 Task: Look for space in Ajka, Hungary from 10th September, 2023 to 16th September, 2023 for 4 adults in price range Rs.10000 to Rs.14000. Place can be private room with 4 bedrooms having 4 beds and 4 bathrooms. Property type can be house, flat, guest house. Amenities needed are: wifi, TV, free parkinig on premises, gym, breakfast. Booking option can be shelf check-in. Required host language is English.
Action: Mouse moved to (17, 72)
Screenshot: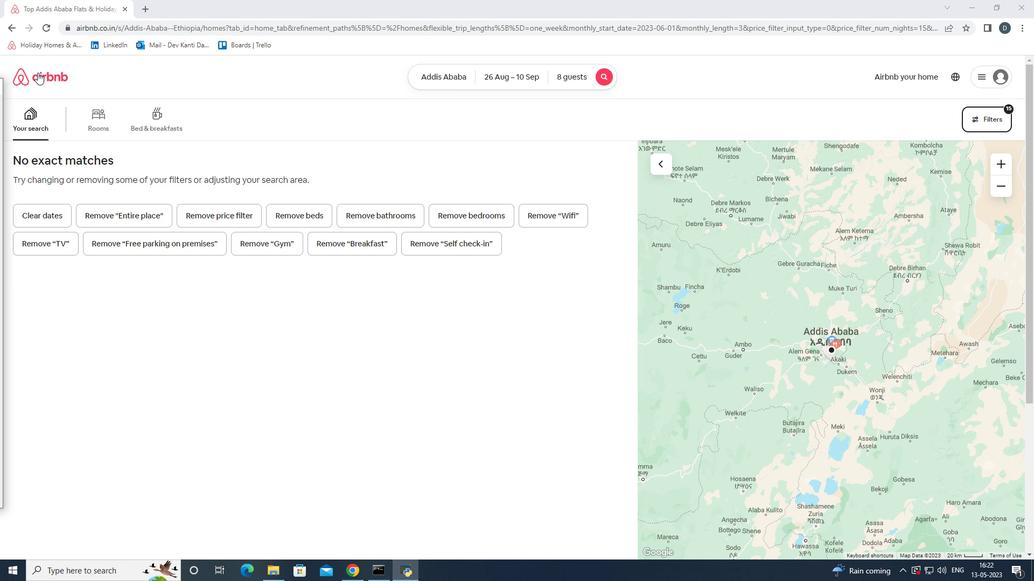 
Action: Mouse pressed left at (17, 72)
Screenshot: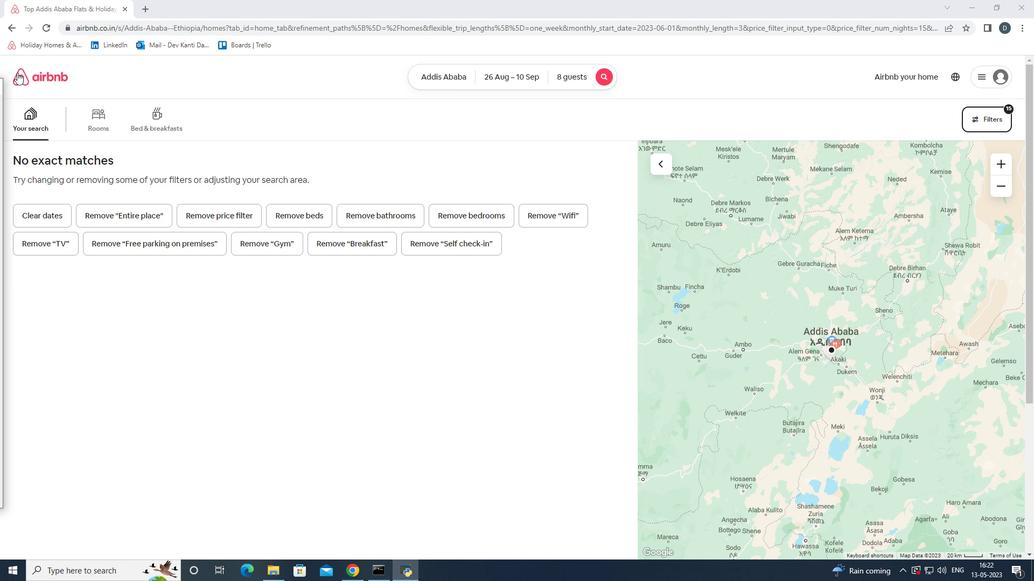 
Action: Mouse moved to (438, 105)
Screenshot: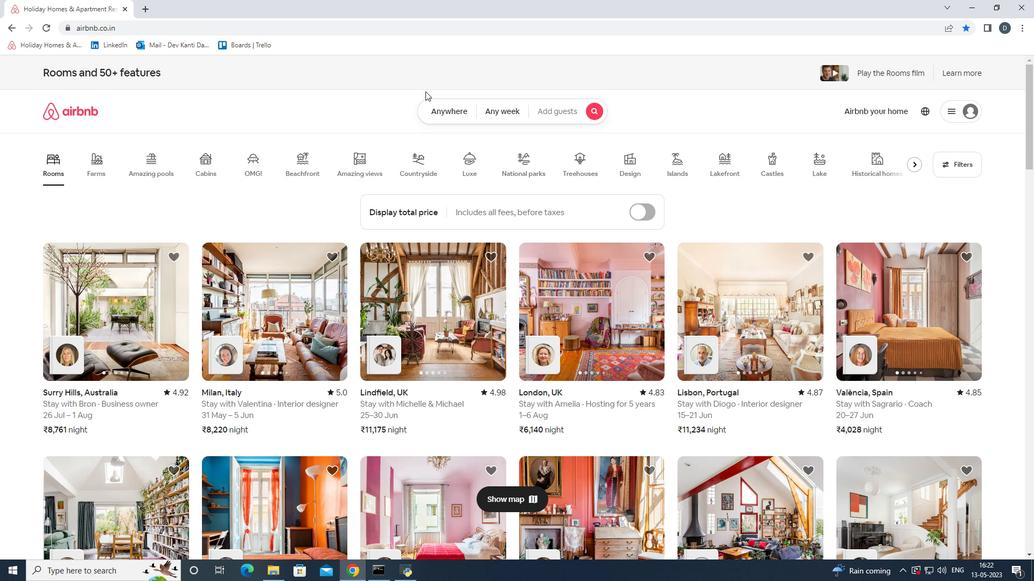 
Action: Mouse pressed left at (438, 105)
Screenshot: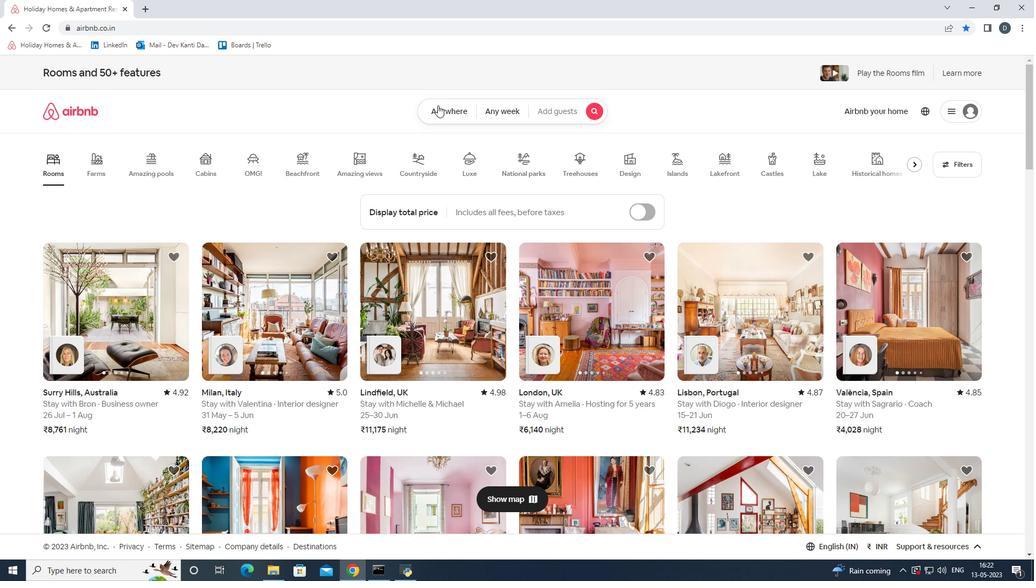 
Action: Mouse moved to (401, 158)
Screenshot: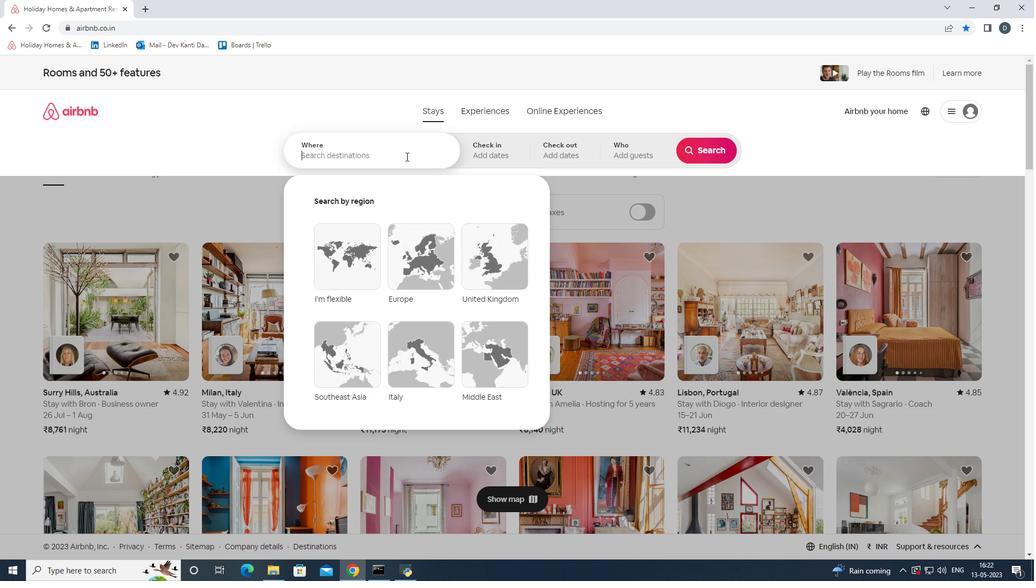 
Action: Mouse pressed left at (401, 158)
Screenshot: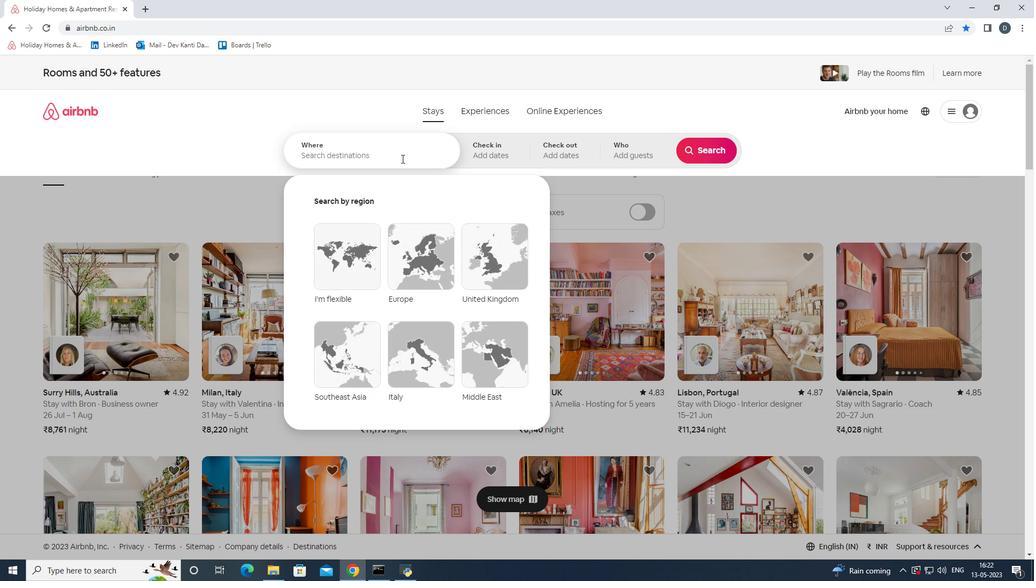 
Action: Key pressed <Key.shift><Key.shift><Key.shift><Key.shift><Key.shift>Ajka,<Key.shift><Key.shift><Key.shift>Hungary
Screenshot: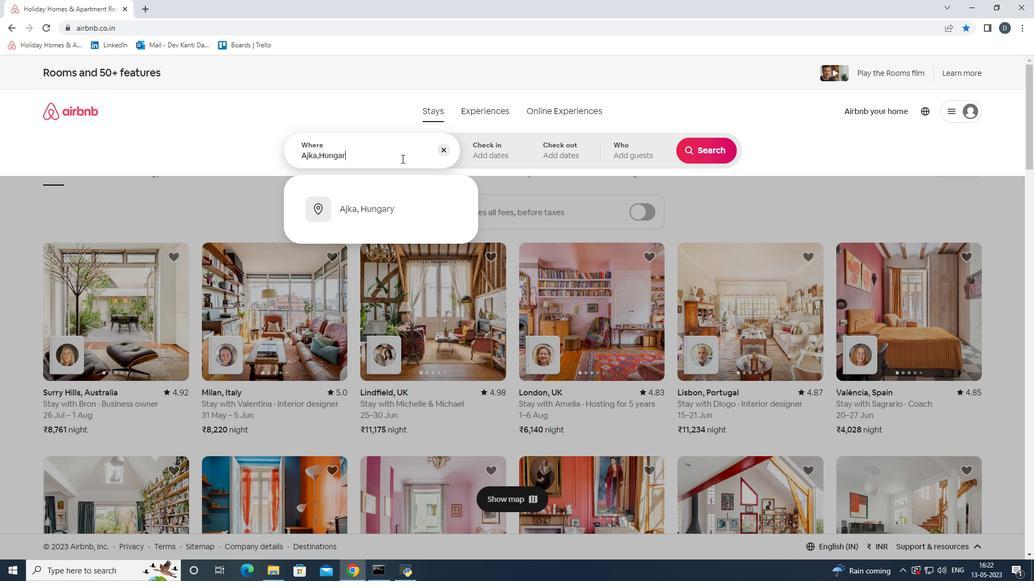 
Action: Mouse moved to (502, 157)
Screenshot: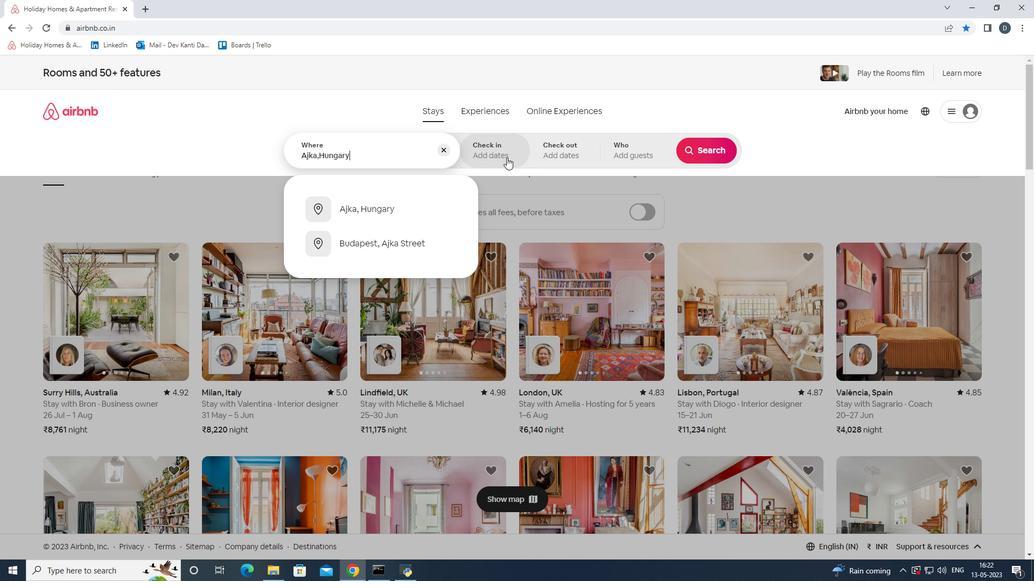
Action: Mouse pressed left at (502, 157)
Screenshot: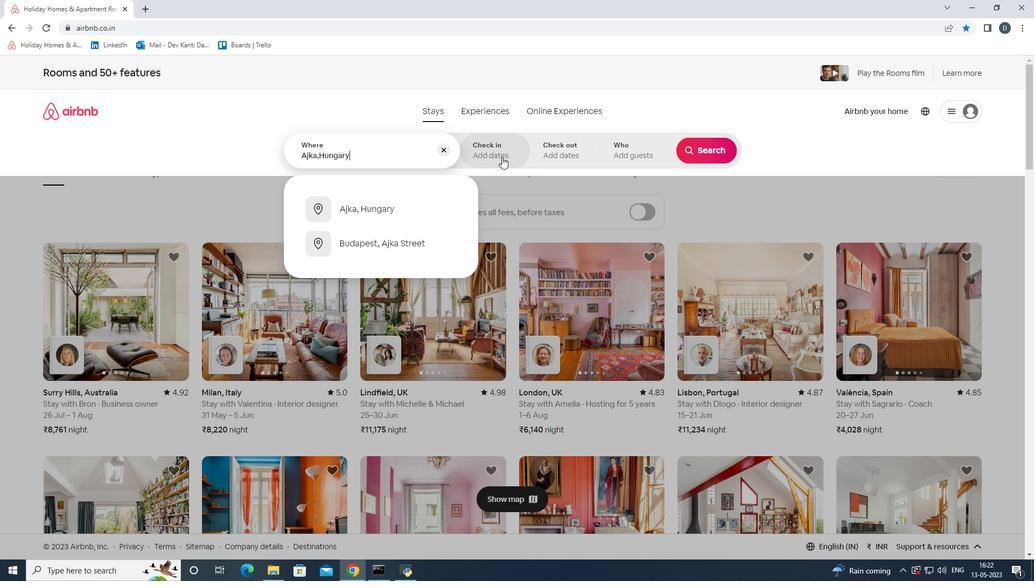 
Action: Mouse moved to (705, 237)
Screenshot: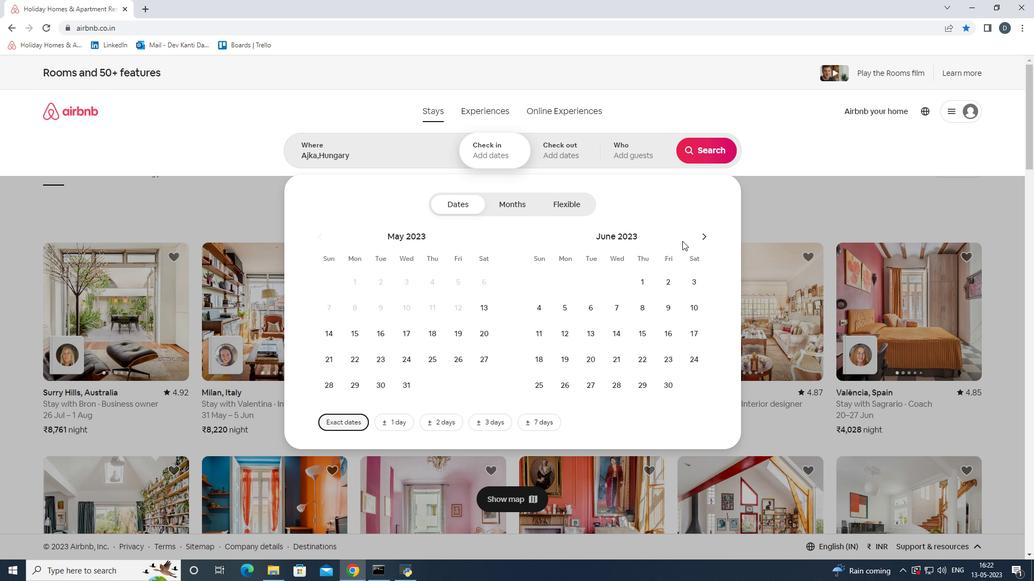 
Action: Mouse pressed left at (705, 237)
Screenshot: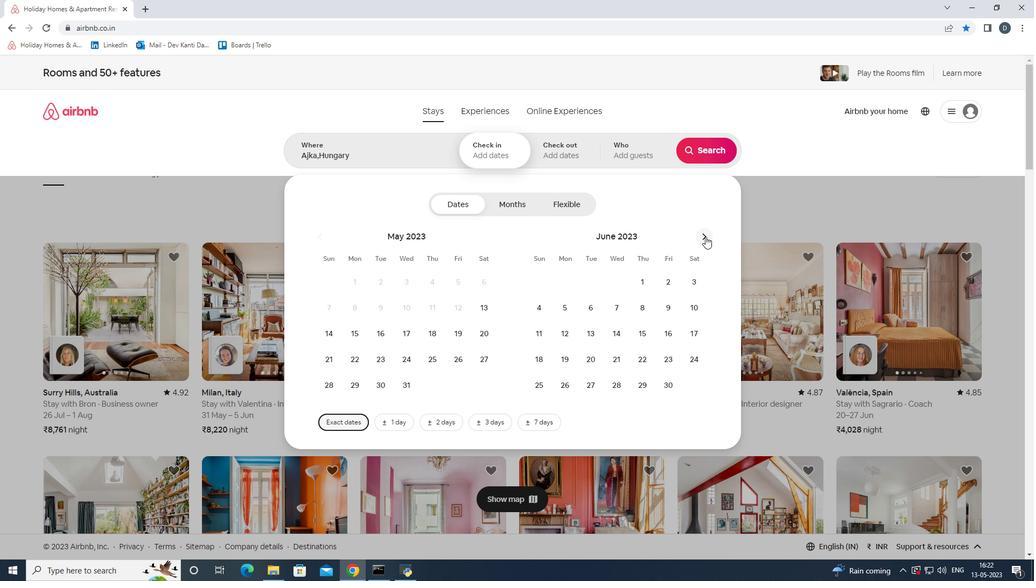 
Action: Mouse pressed left at (705, 237)
Screenshot: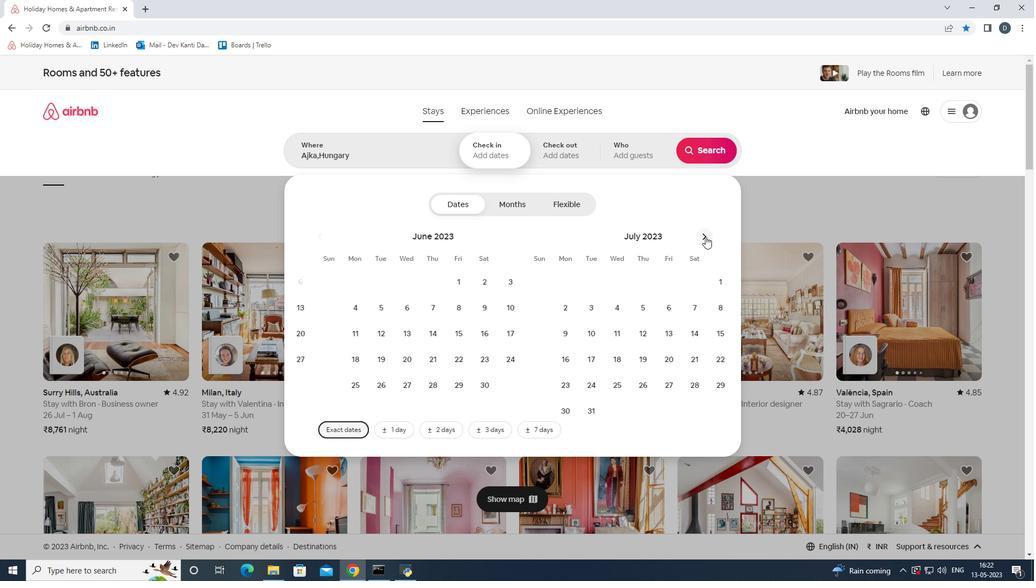 
Action: Mouse pressed left at (705, 237)
Screenshot: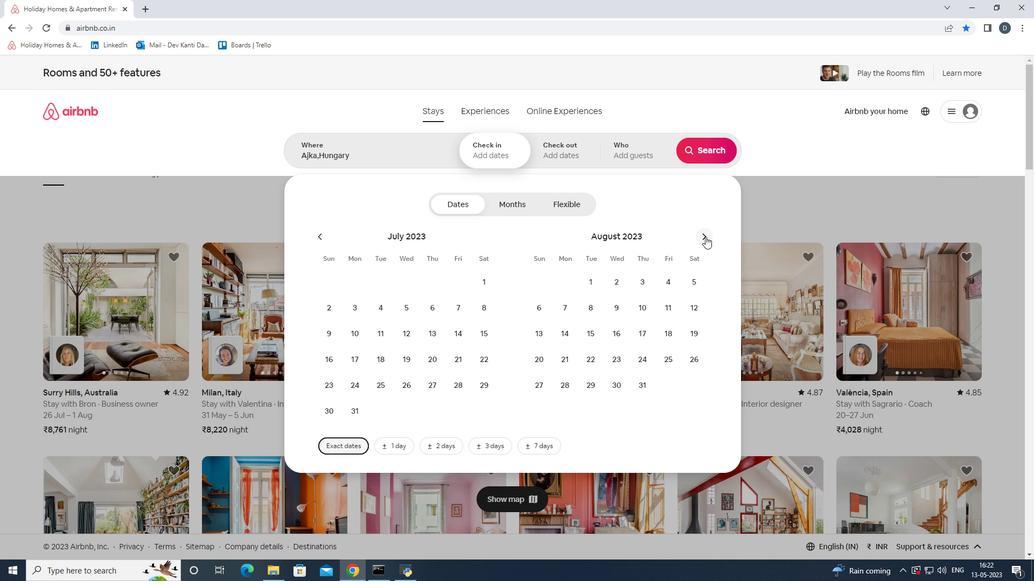 
Action: Mouse moved to (546, 329)
Screenshot: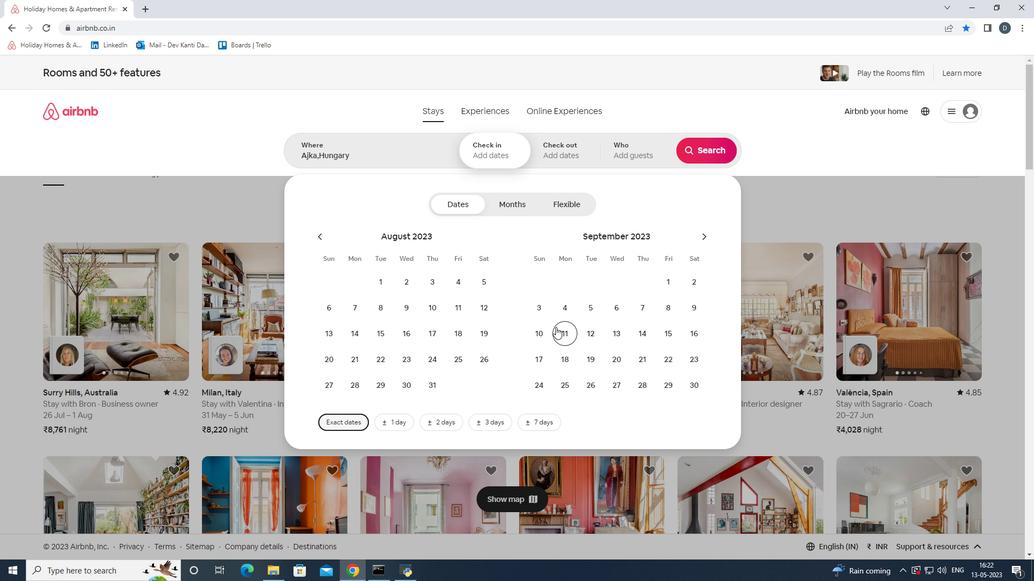 
Action: Mouse pressed left at (546, 329)
Screenshot: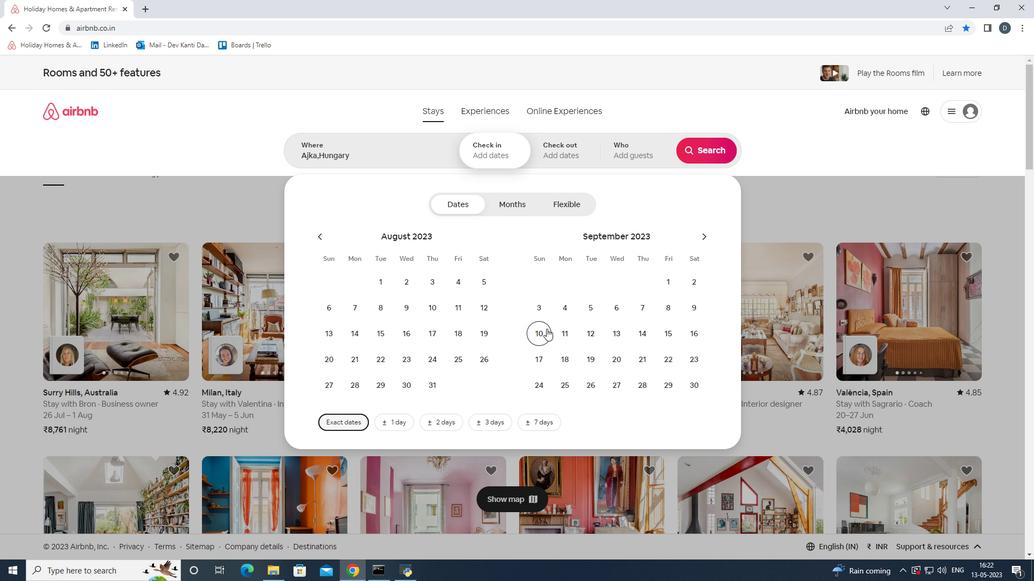 
Action: Mouse moved to (690, 334)
Screenshot: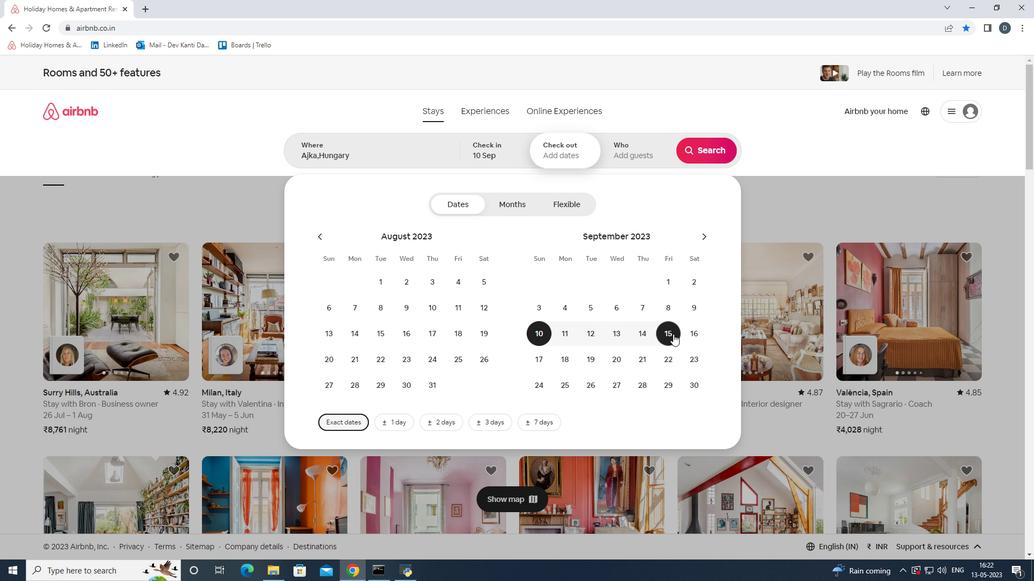 
Action: Mouse pressed left at (690, 334)
Screenshot: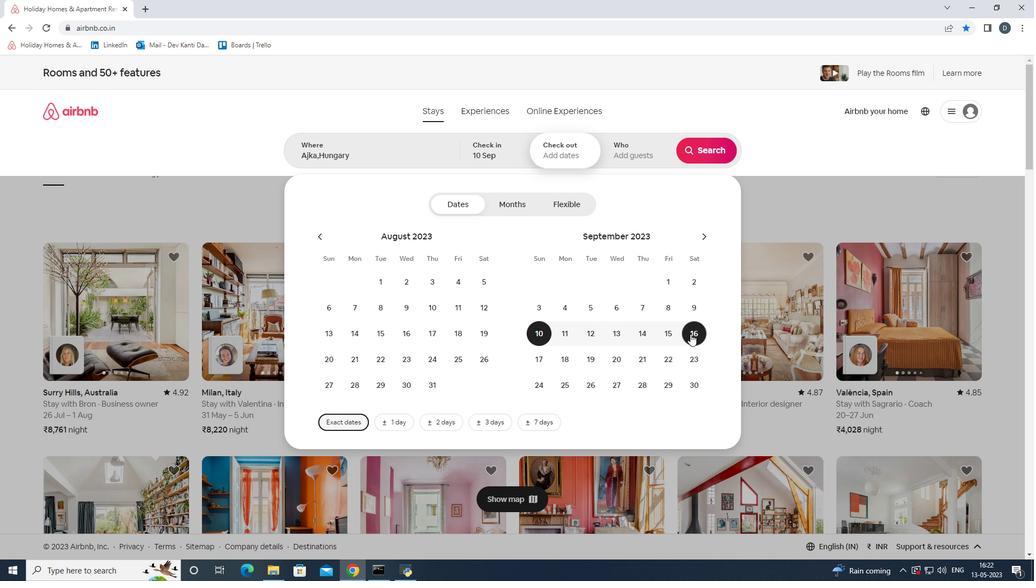 
Action: Mouse moved to (641, 147)
Screenshot: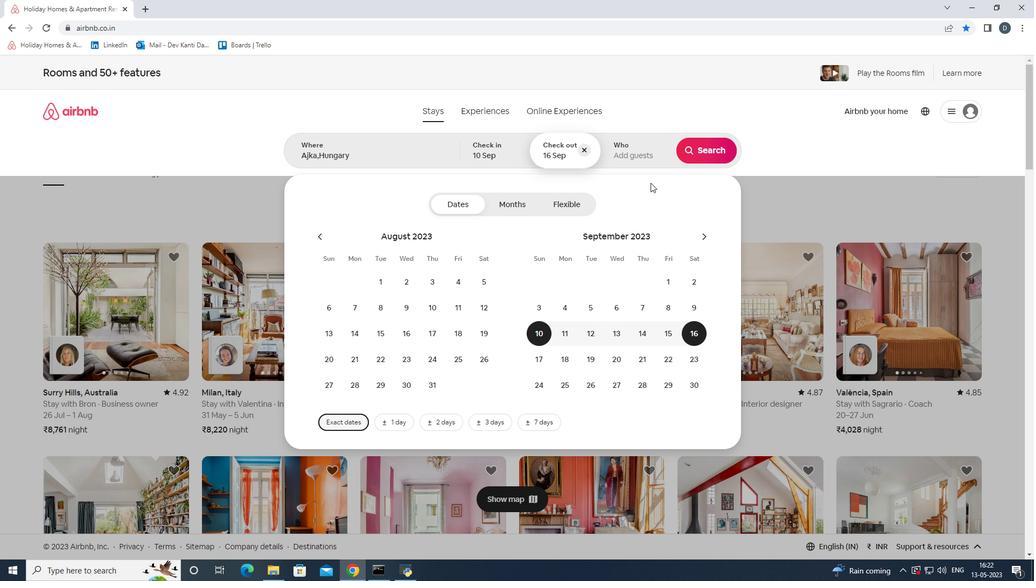 
Action: Mouse pressed left at (641, 147)
Screenshot: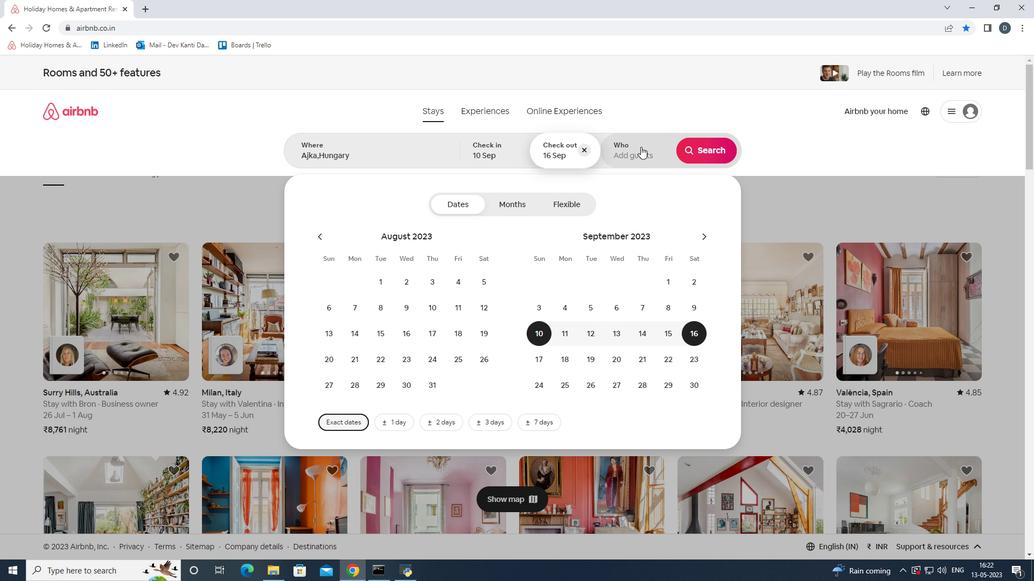 
Action: Mouse moved to (715, 210)
Screenshot: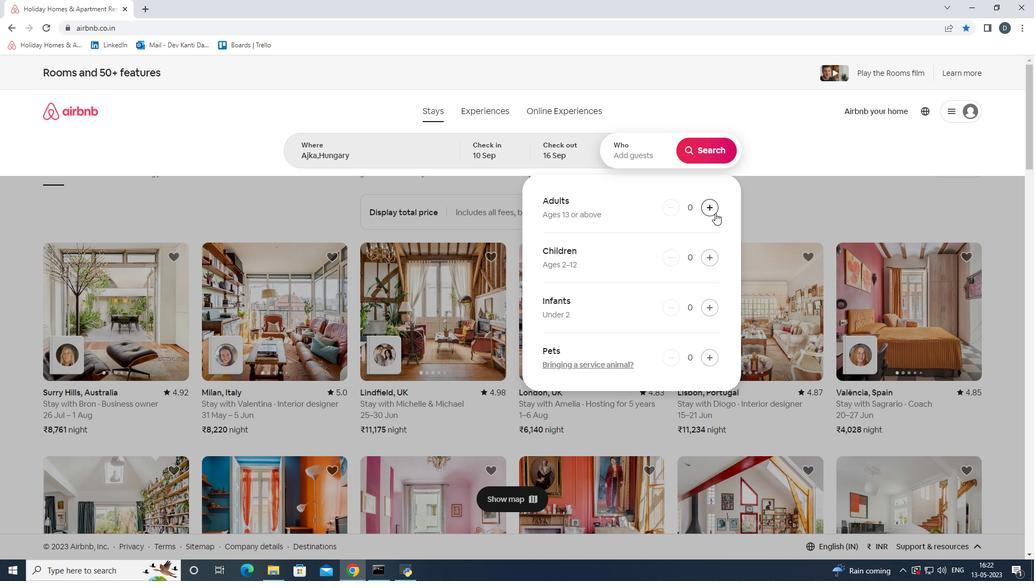 
Action: Mouse pressed left at (715, 210)
Screenshot: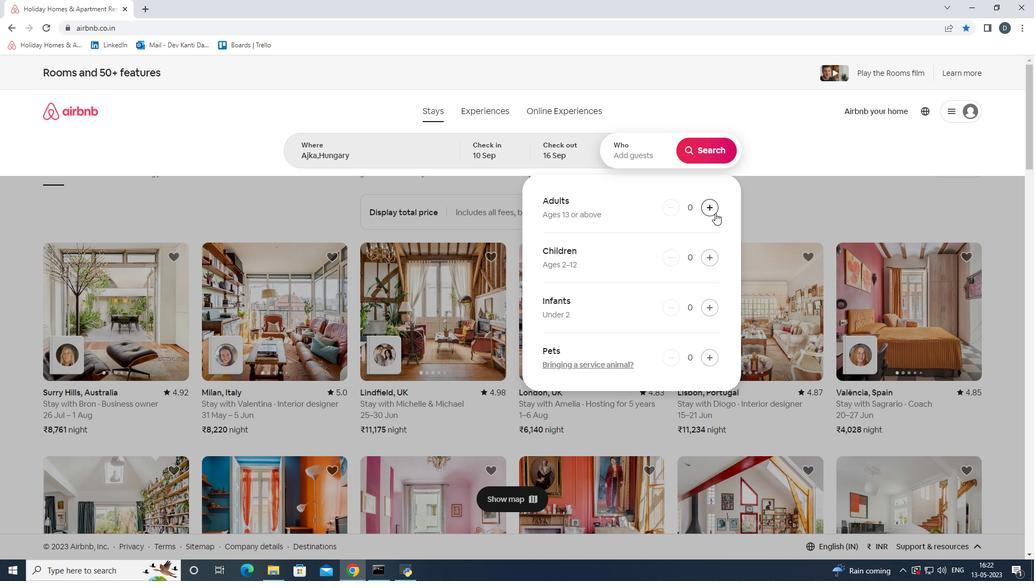 
Action: Mouse pressed left at (715, 210)
Screenshot: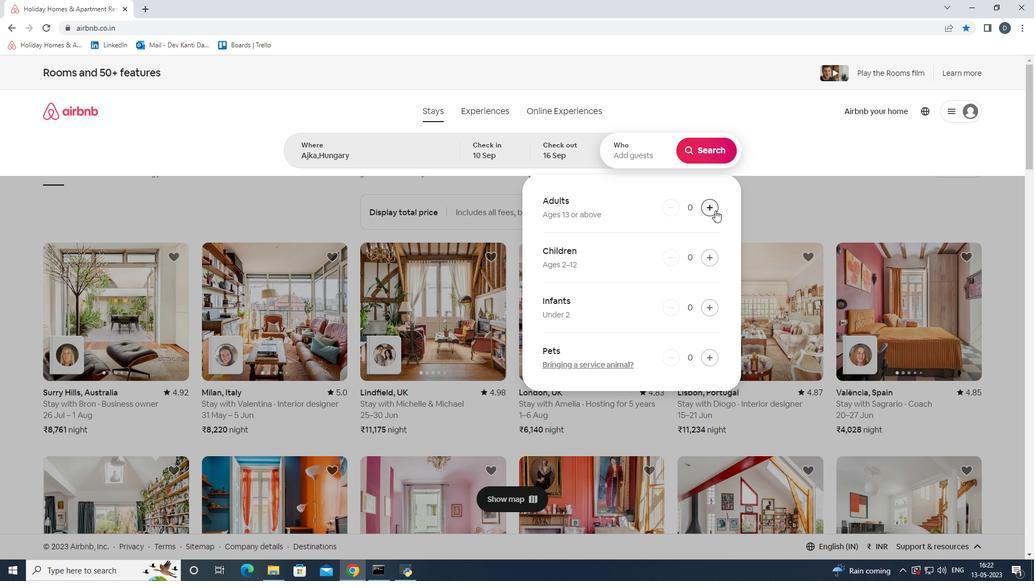 
Action: Mouse pressed left at (715, 210)
Screenshot: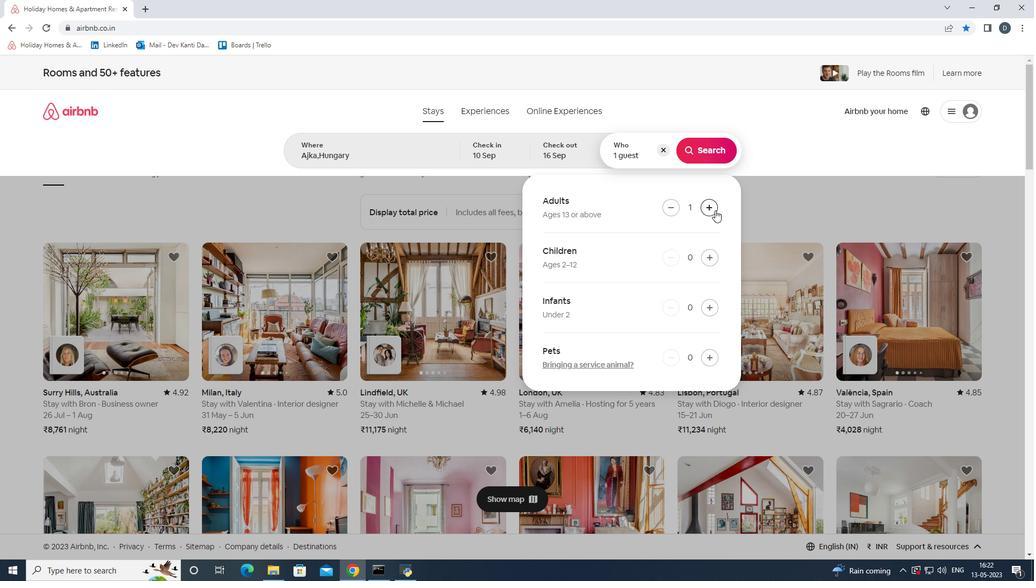 
Action: Mouse pressed left at (715, 210)
Screenshot: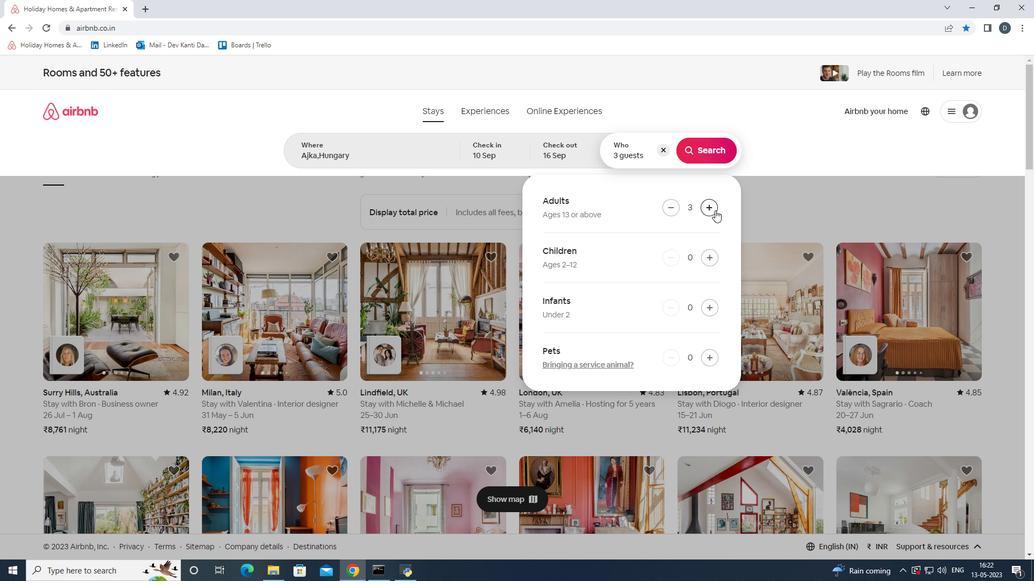 
Action: Mouse moved to (707, 147)
Screenshot: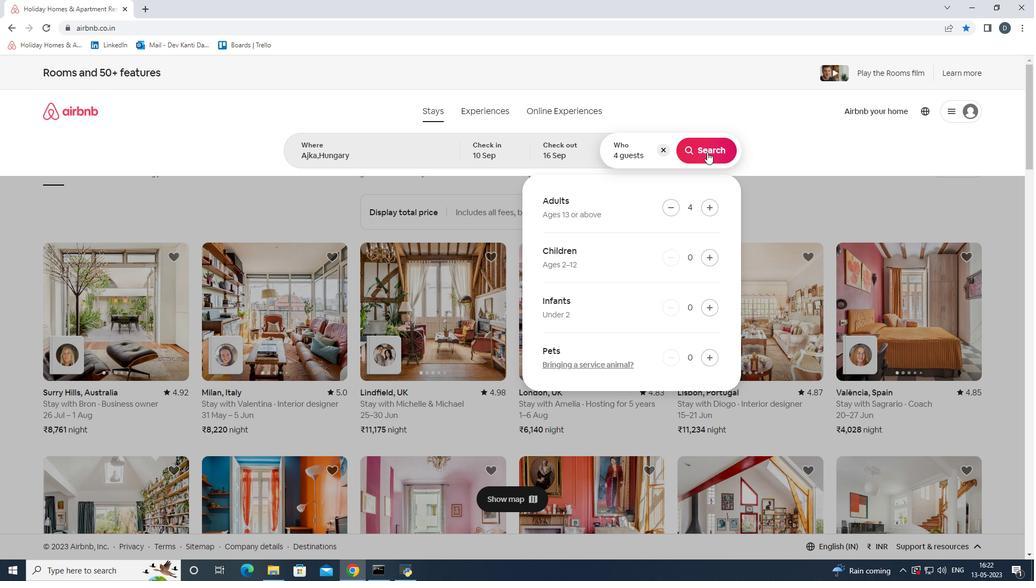 
Action: Mouse pressed left at (707, 147)
Screenshot: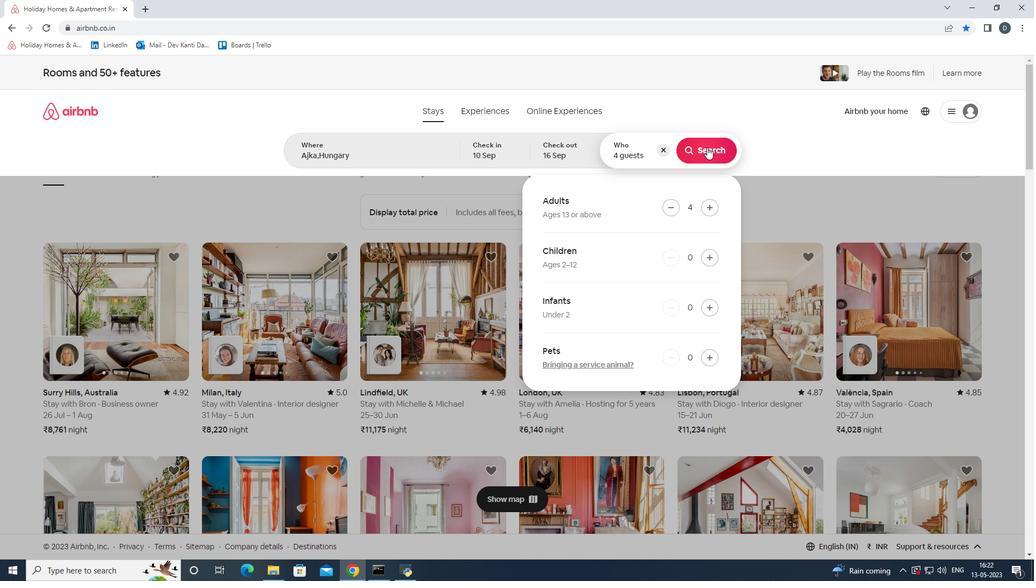 
Action: Mouse moved to (1001, 113)
Screenshot: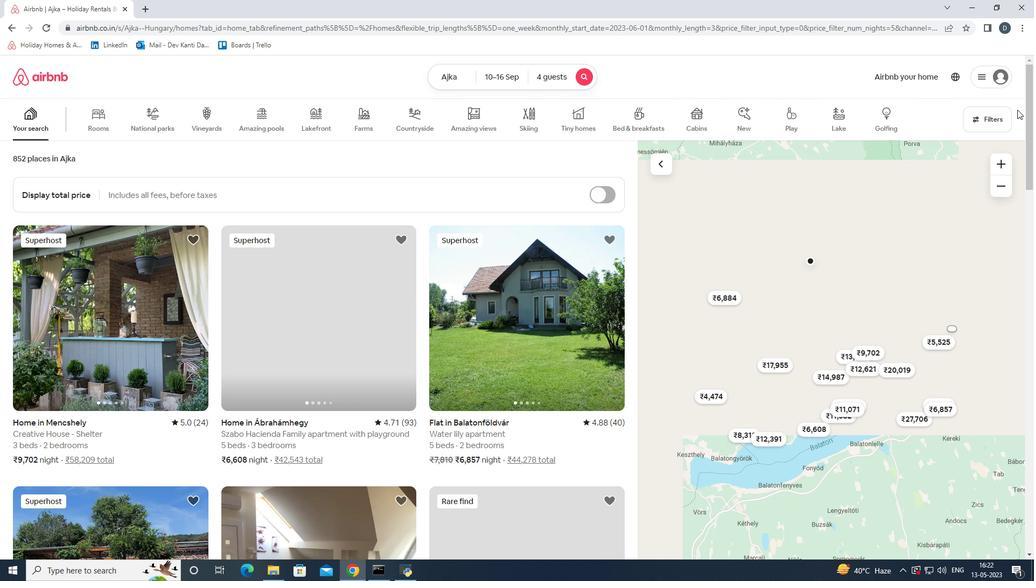 
Action: Mouse pressed left at (1001, 113)
Screenshot: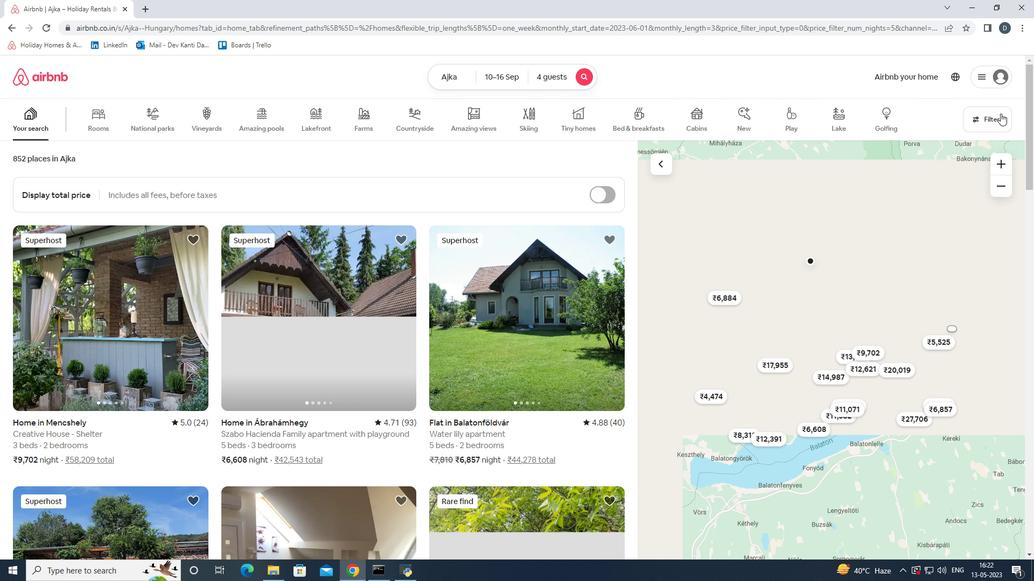 
Action: Mouse moved to (386, 257)
Screenshot: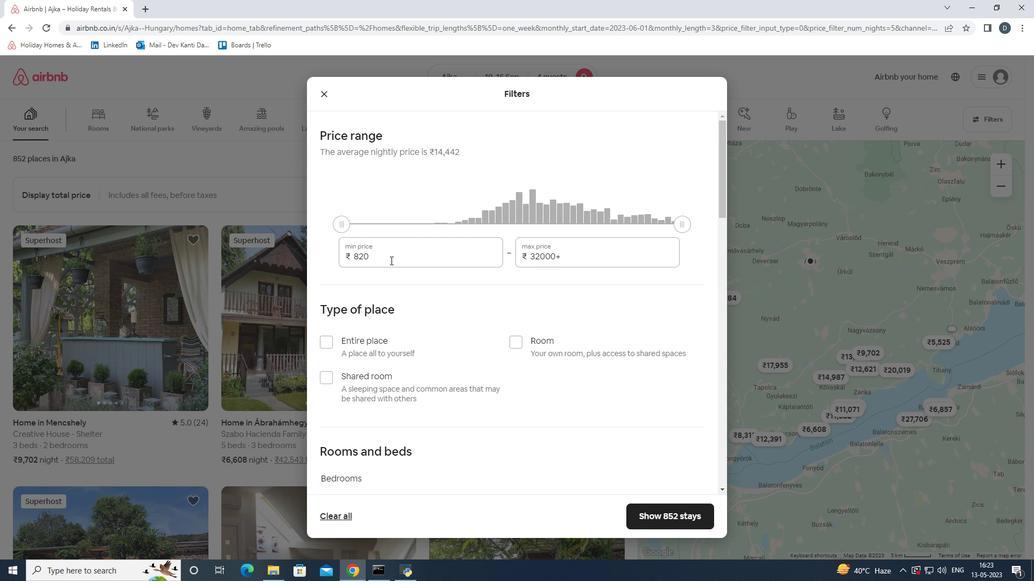 
Action: Mouse pressed left at (386, 257)
Screenshot: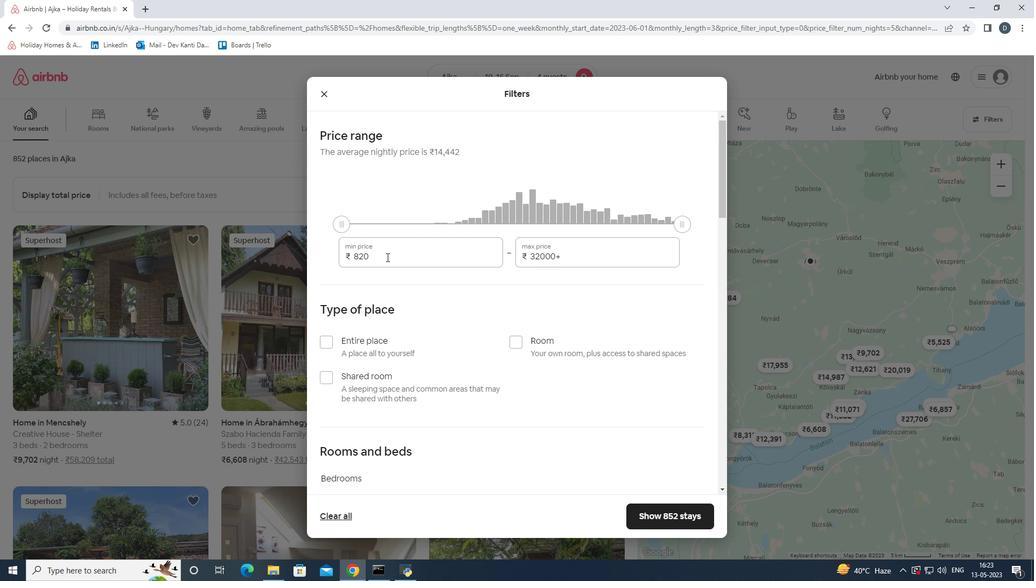 
Action: Mouse moved to (333, 256)
Screenshot: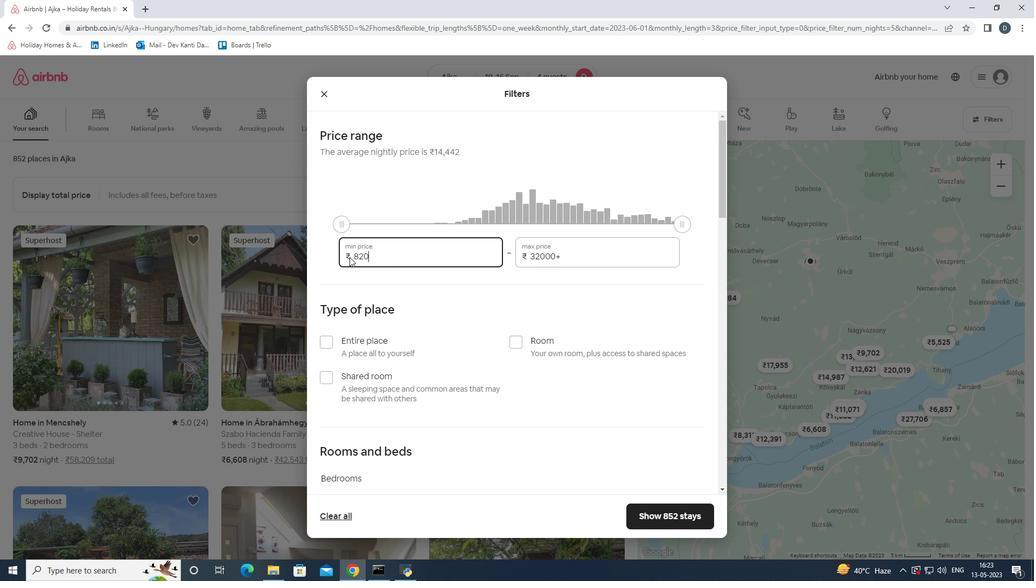 
Action: Key pressed 10000
Screenshot: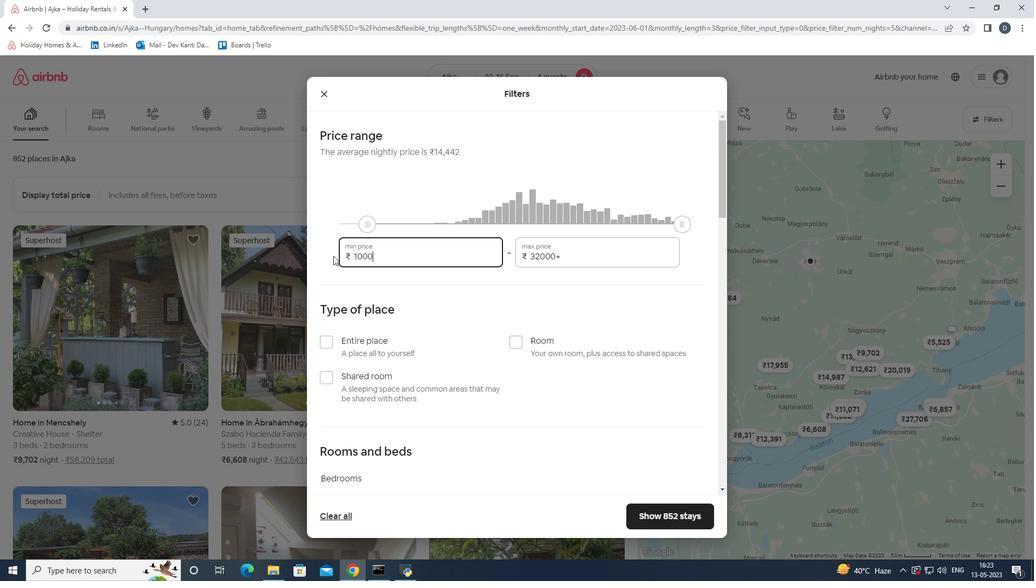 
Action: Mouse moved to (572, 257)
Screenshot: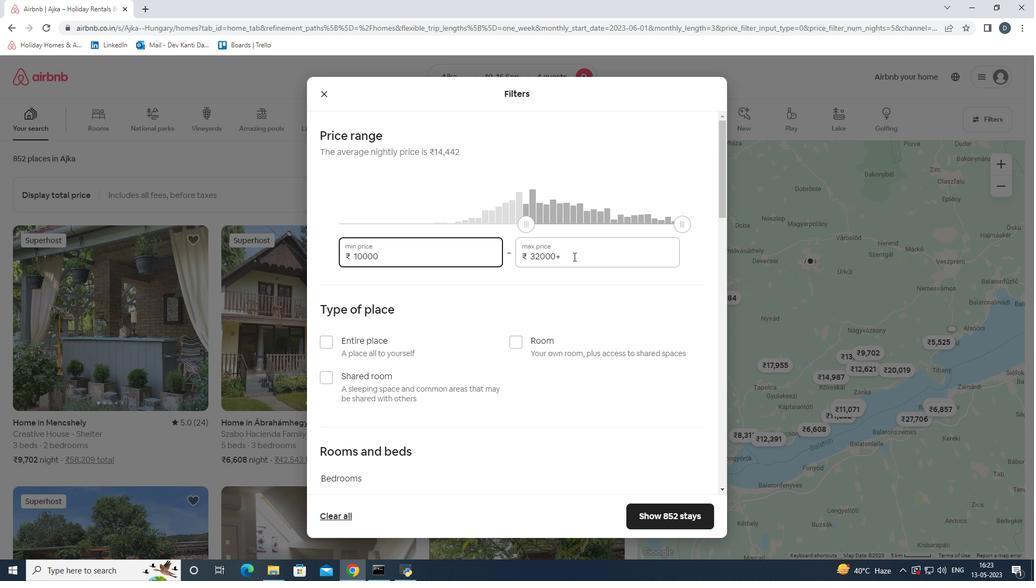 
Action: Mouse pressed left at (572, 257)
Screenshot: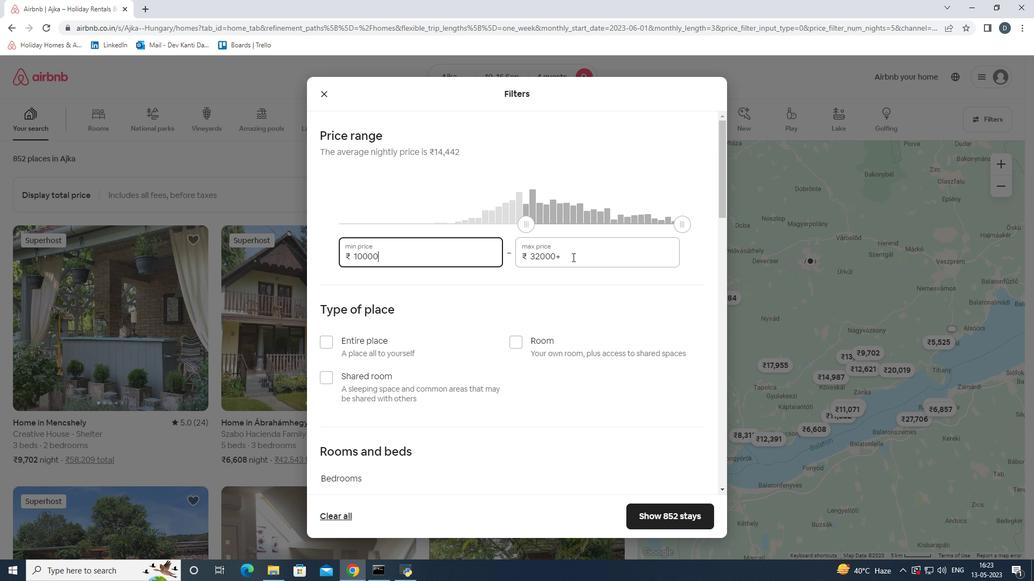 
Action: Mouse moved to (474, 254)
Screenshot: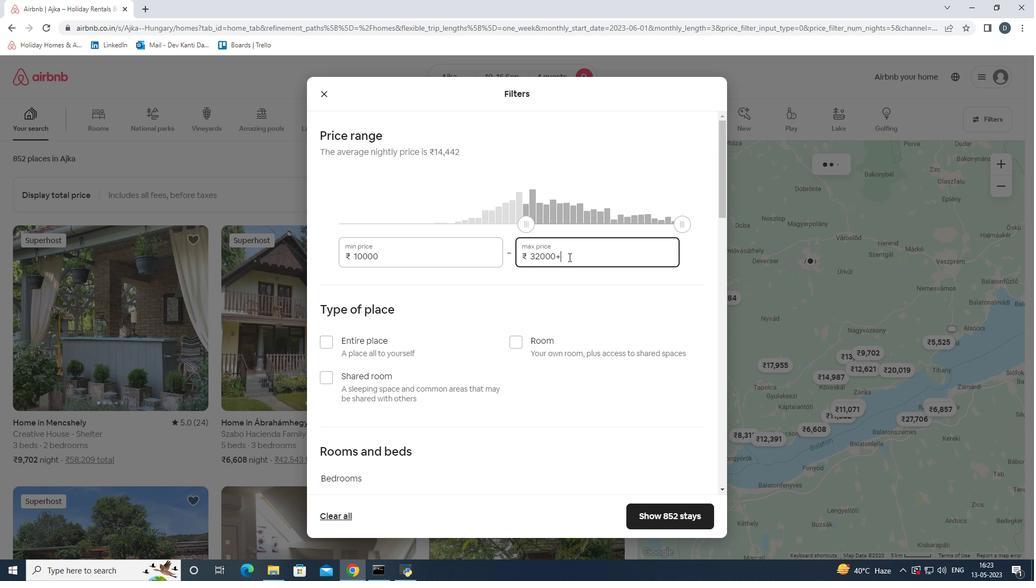 
Action: Key pressed 14000
Screenshot: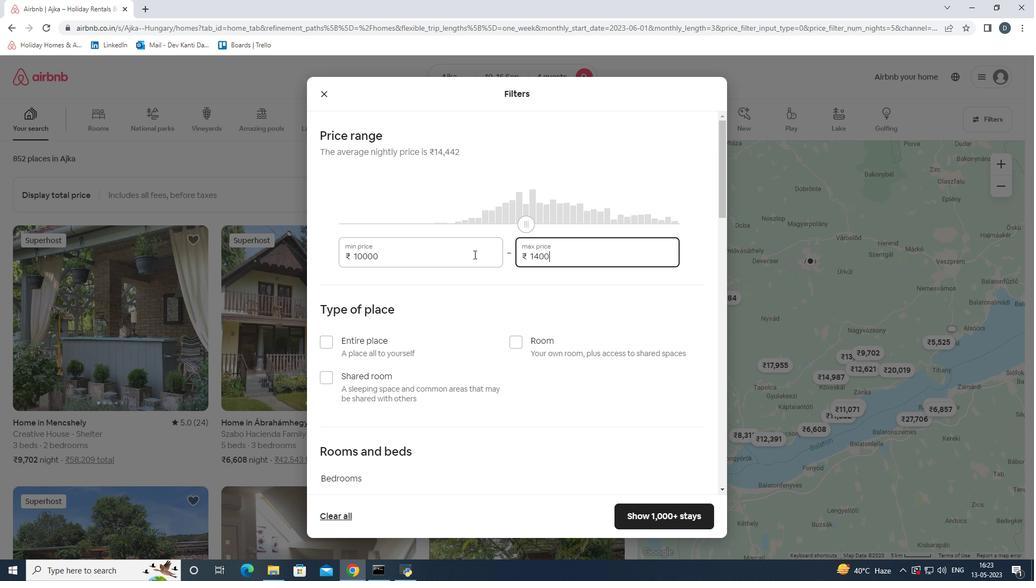 
Action: Mouse scrolled (474, 254) with delta (0, 0)
Screenshot: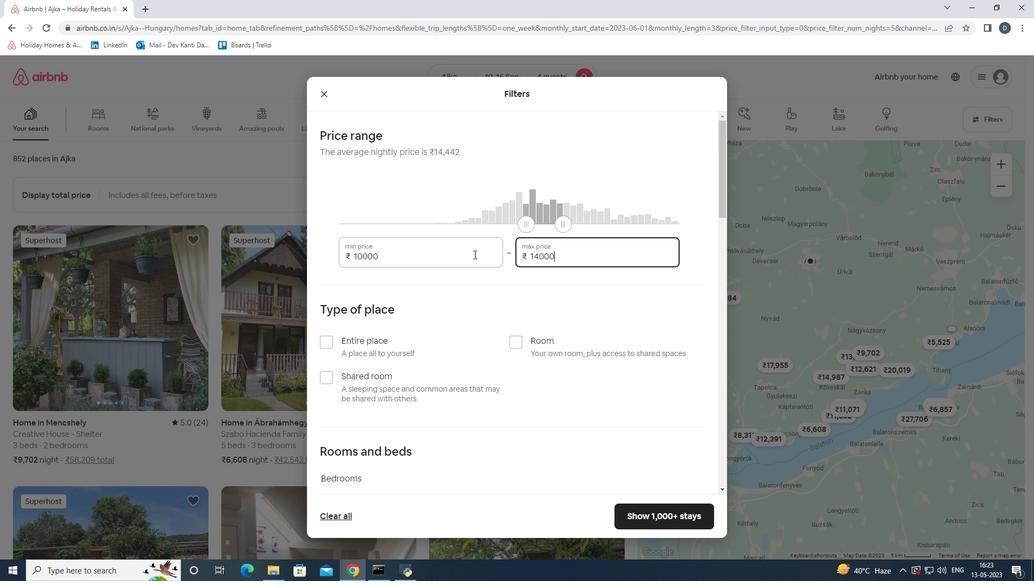 
Action: Mouse scrolled (474, 254) with delta (0, 0)
Screenshot: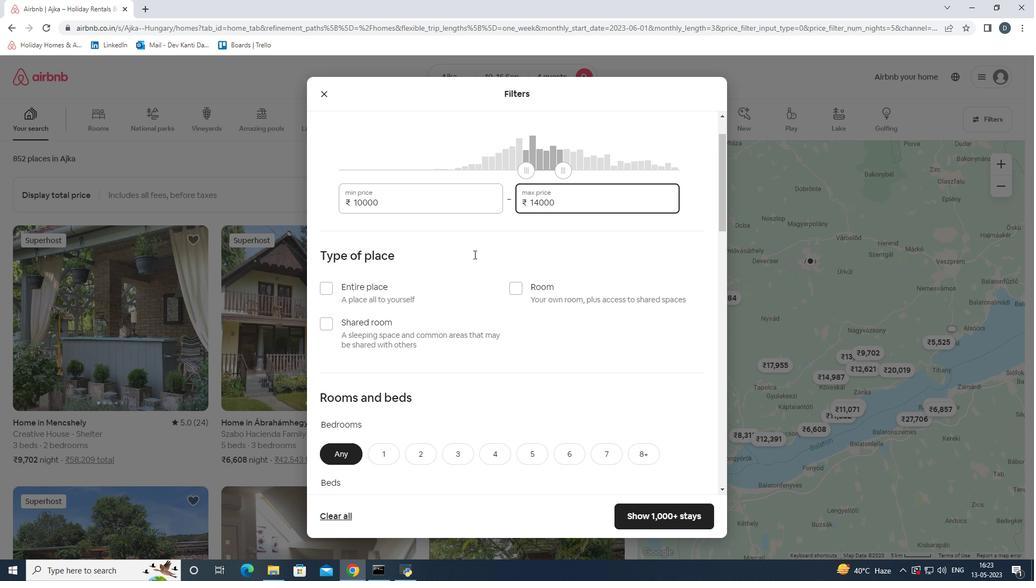 
Action: Mouse moved to (341, 236)
Screenshot: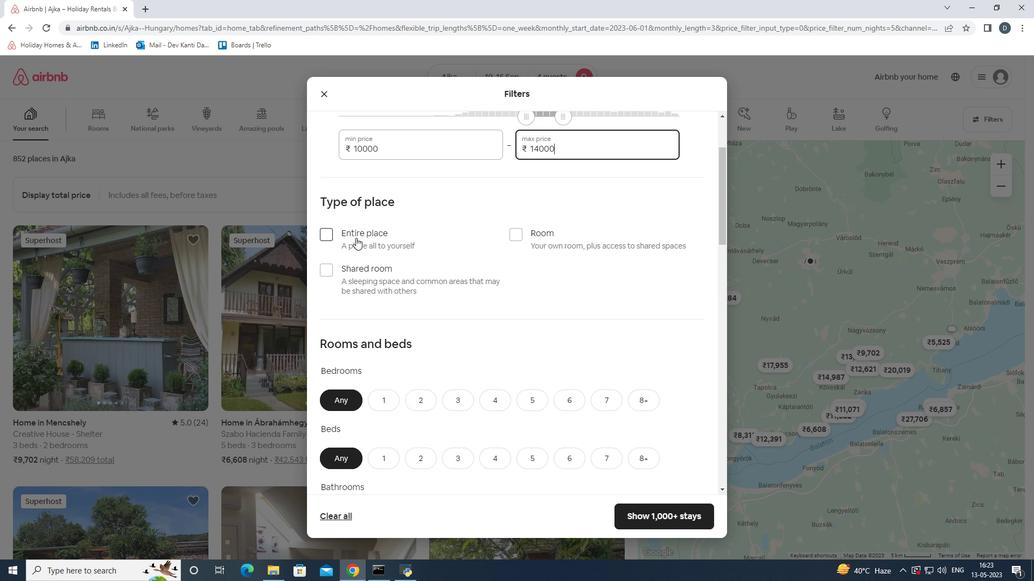
Action: Mouse scrolled (341, 236) with delta (0, 0)
Screenshot: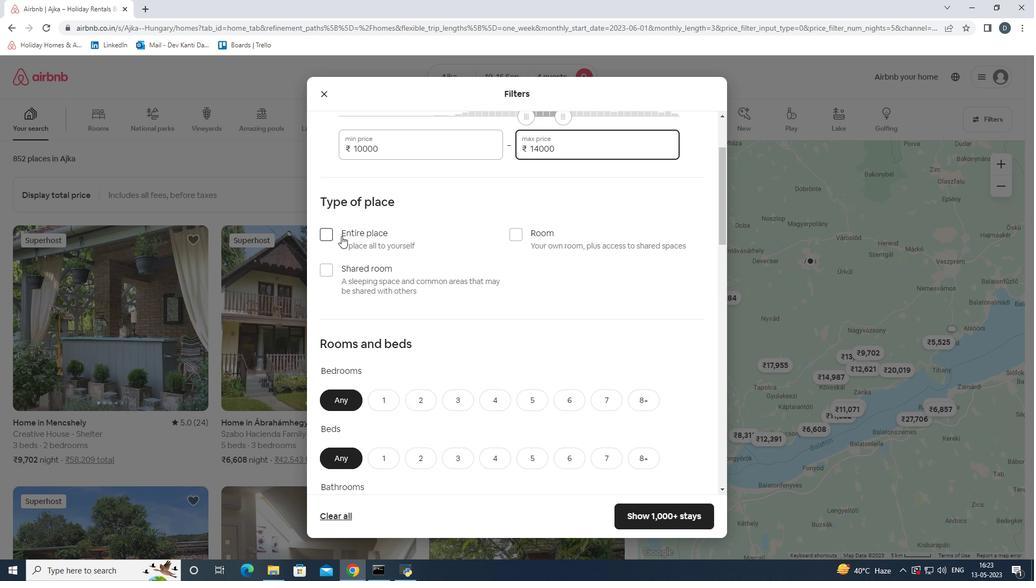 
Action: Mouse scrolled (341, 236) with delta (0, 0)
Screenshot: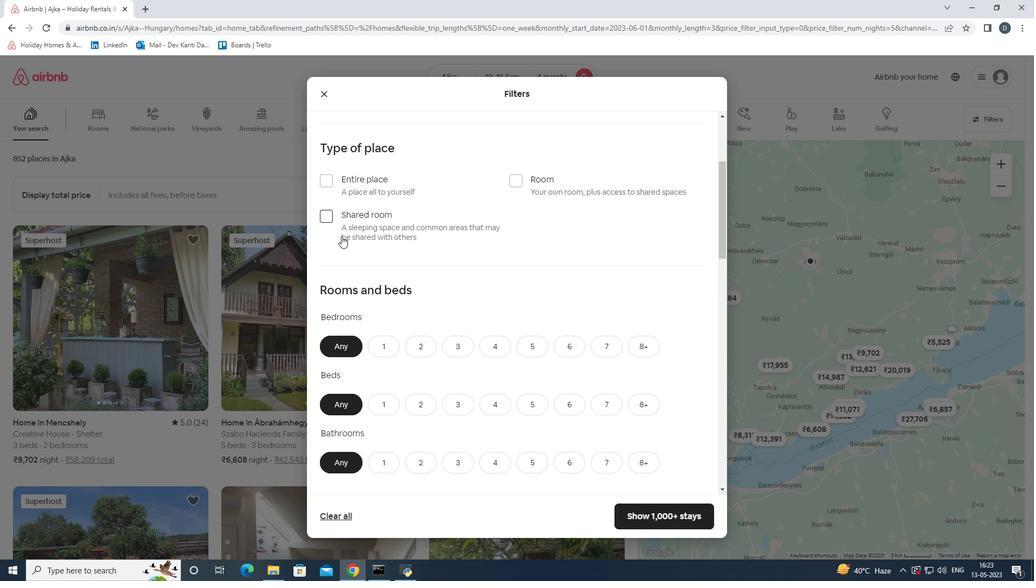 
Action: Mouse scrolled (341, 236) with delta (0, 0)
Screenshot: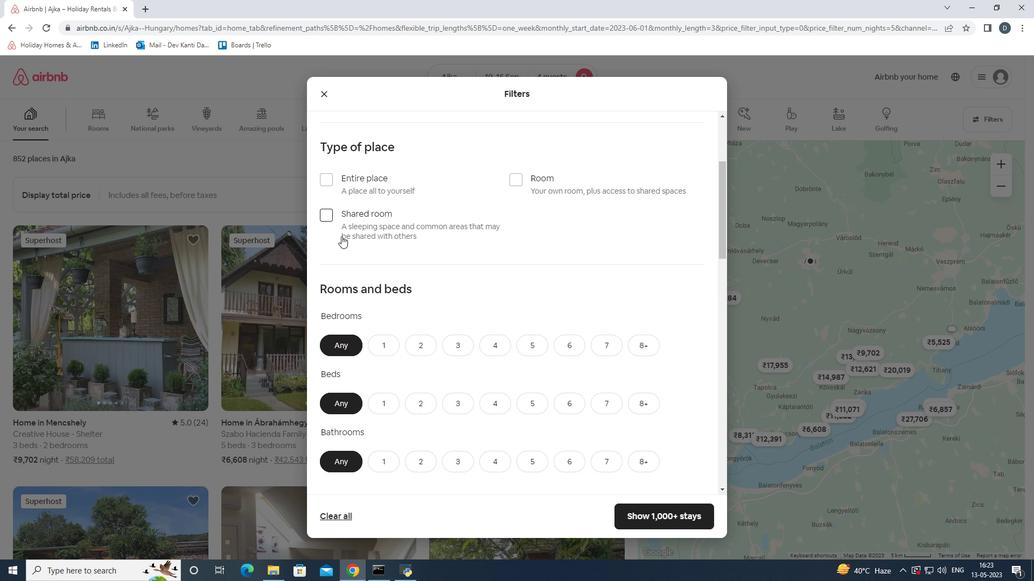 
Action: Mouse scrolled (341, 236) with delta (0, 0)
Screenshot: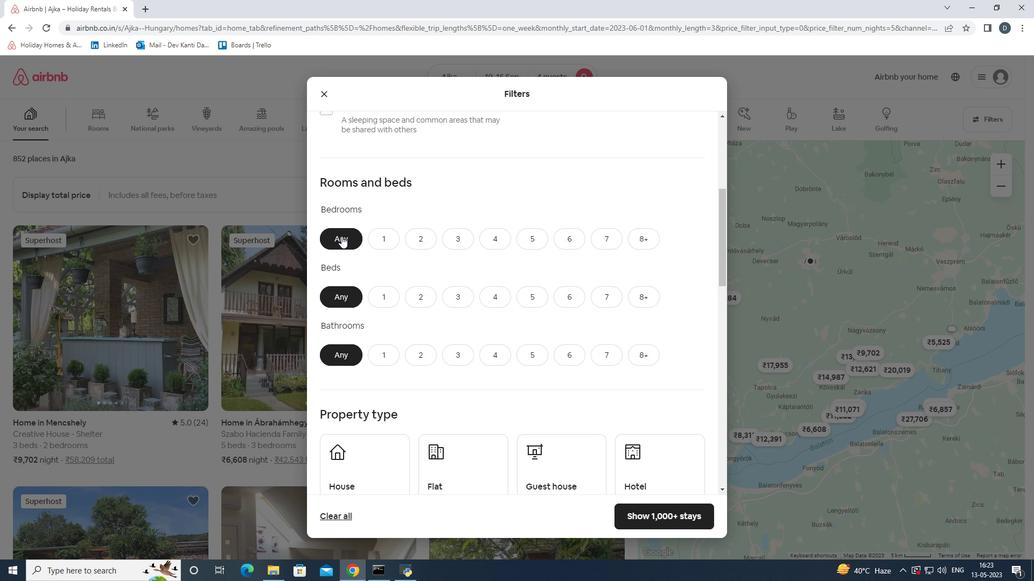 
Action: Mouse moved to (489, 192)
Screenshot: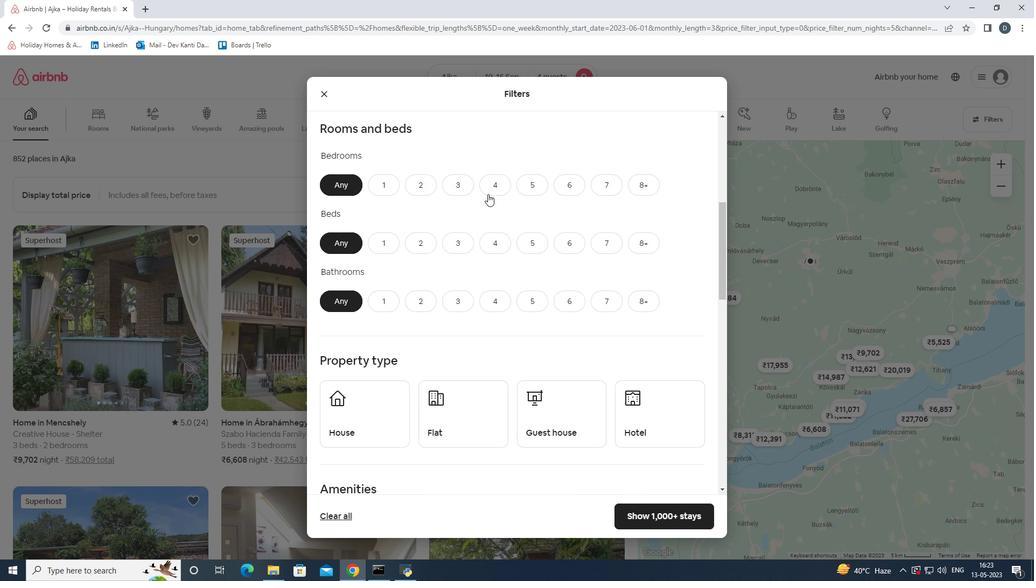 
Action: Mouse pressed left at (489, 192)
Screenshot: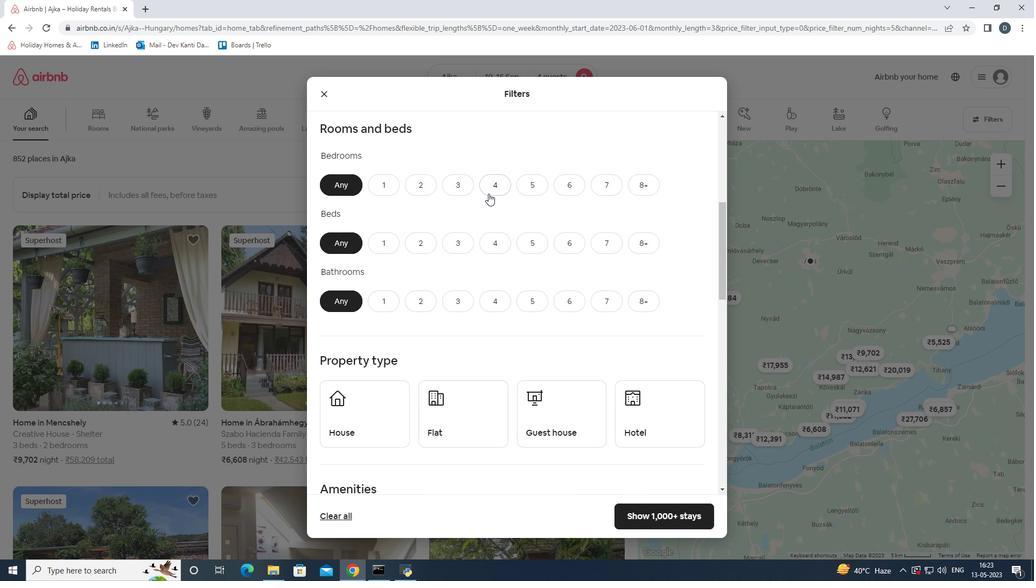 
Action: Mouse moved to (491, 238)
Screenshot: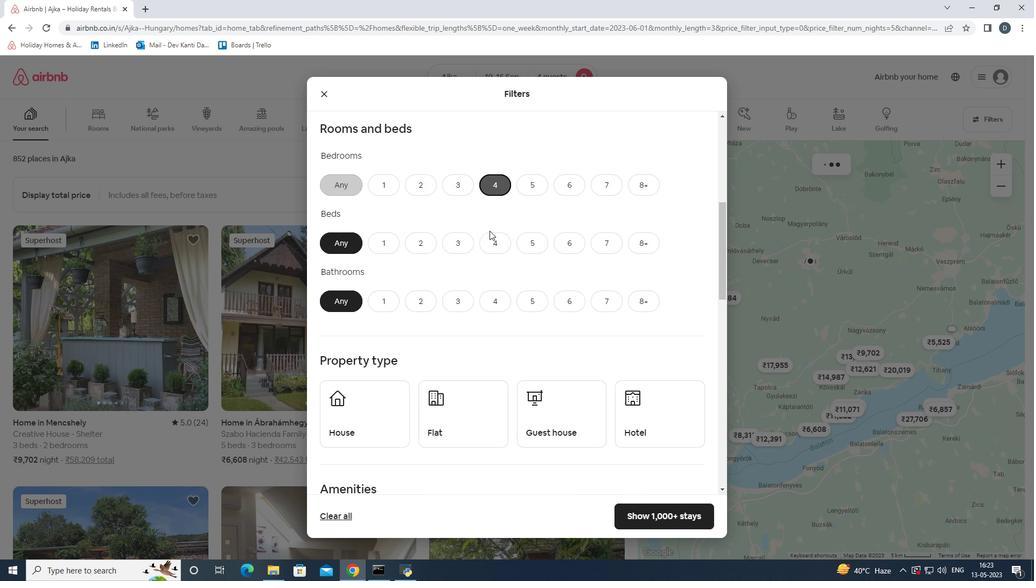 
Action: Mouse pressed left at (491, 238)
Screenshot: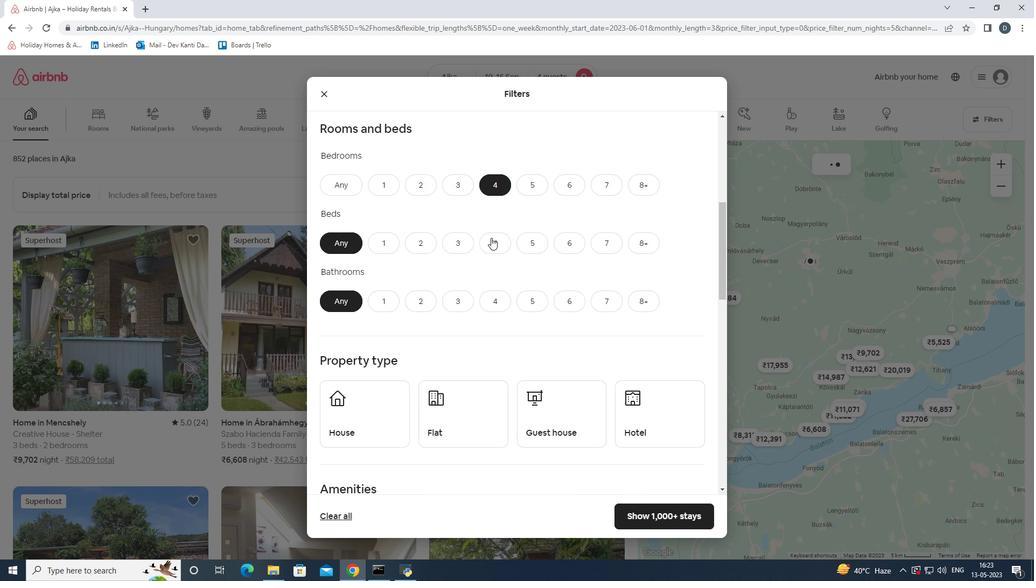 
Action: Mouse moved to (497, 303)
Screenshot: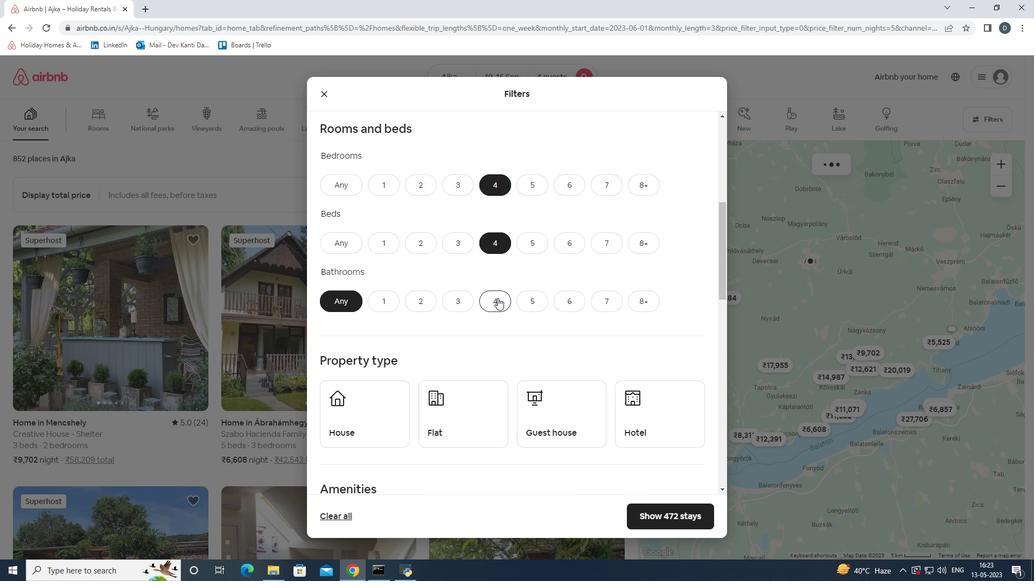
Action: Mouse pressed left at (497, 303)
Screenshot: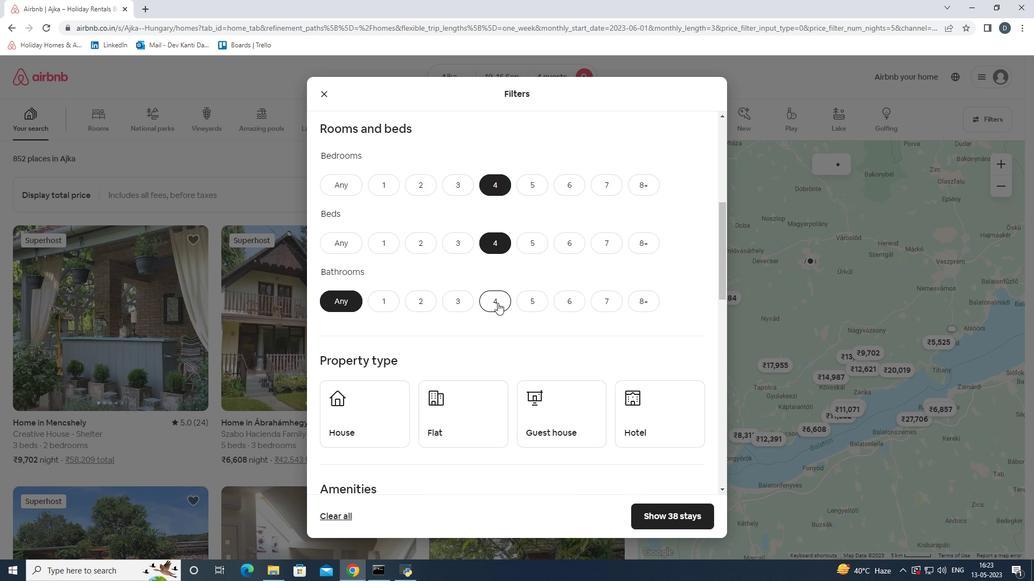 
Action: Mouse moved to (498, 286)
Screenshot: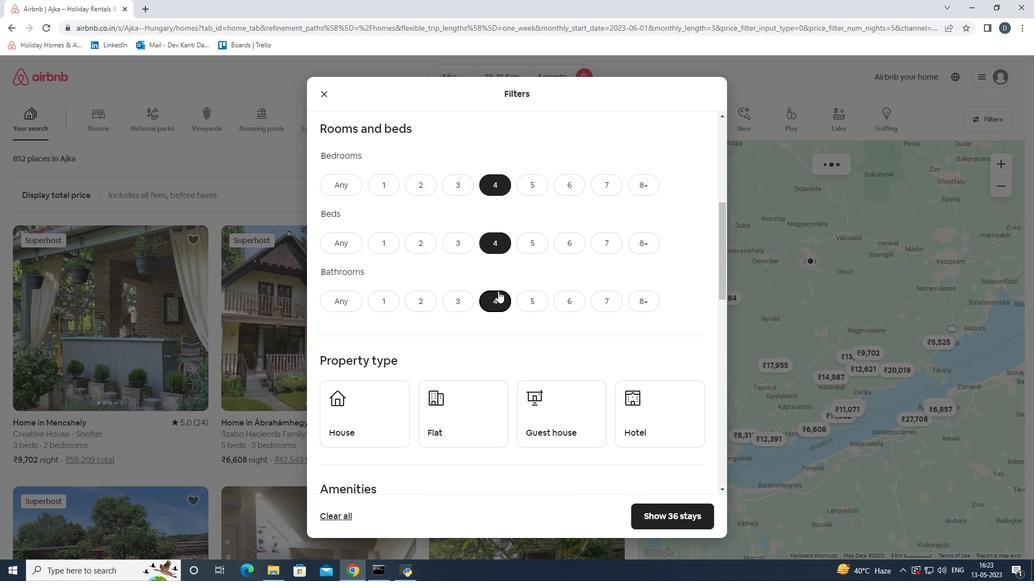 
Action: Mouse scrolled (498, 285) with delta (0, 0)
Screenshot: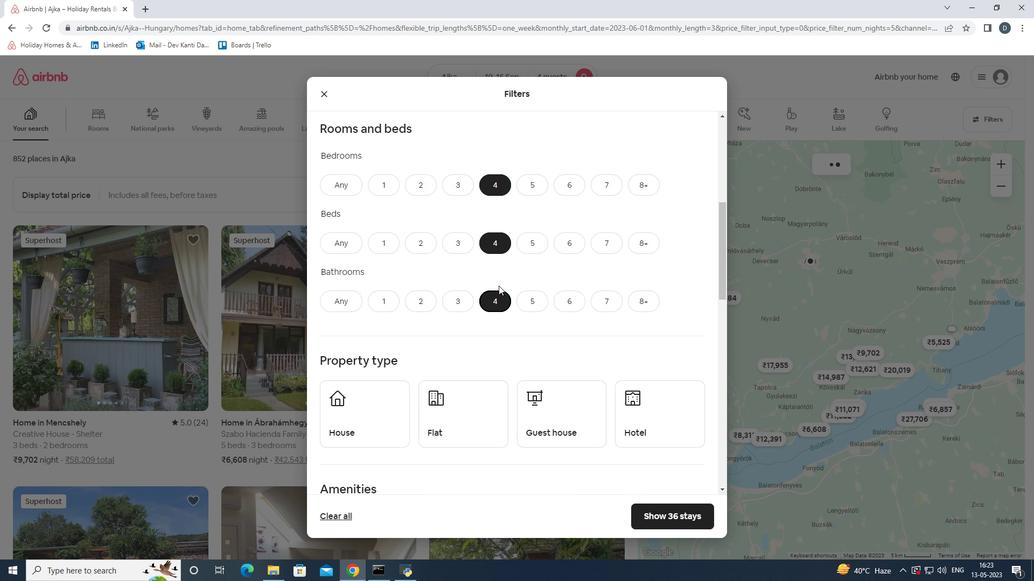 
Action: Mouse scrolled (498, 285) with delta (0, 0)
Screenshot: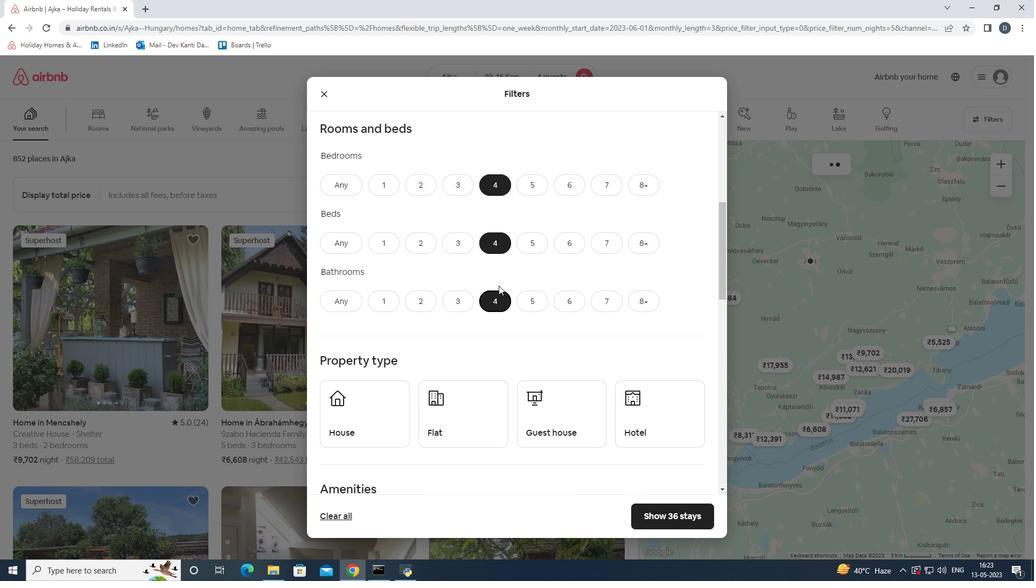 
Action: Mouse scrolled (498, 285) with delta (0, 0)
Screenshot: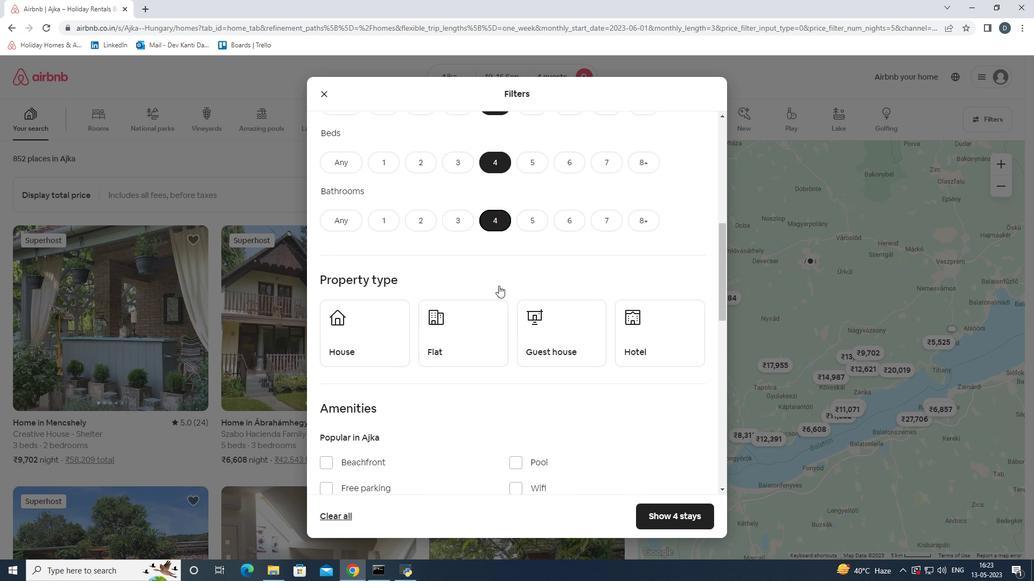 
Action: Mouse scrolled (498, 285) with delta (0, 0)
Screenshot: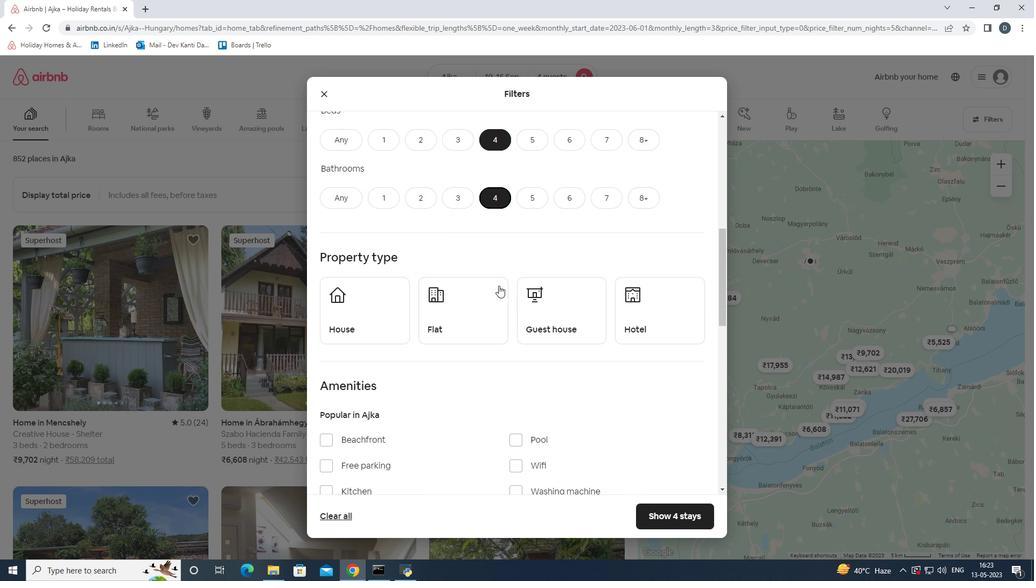 
Action: Mouse moved to (498, 286)
Screenshot: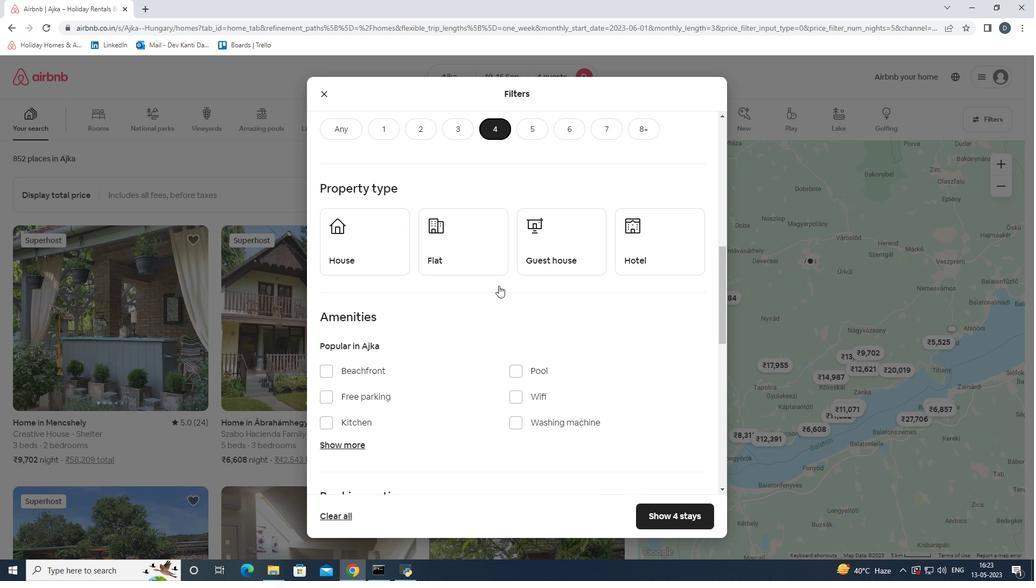
Action: Mouse scrolled (498, 285) with delta (0, 0)
Screenshot: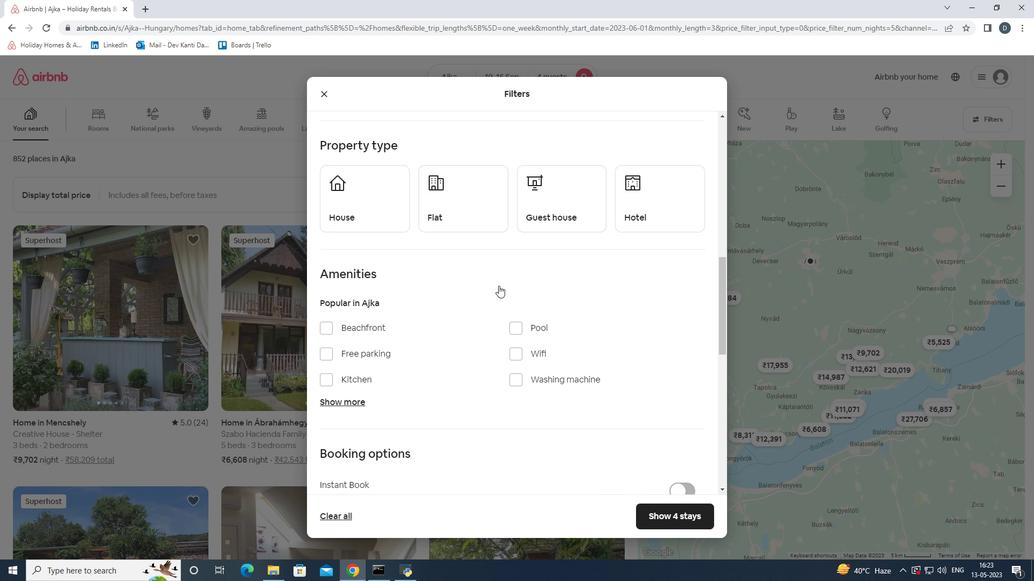 
Action: Mouse moved to (392, 168)
Screenshot: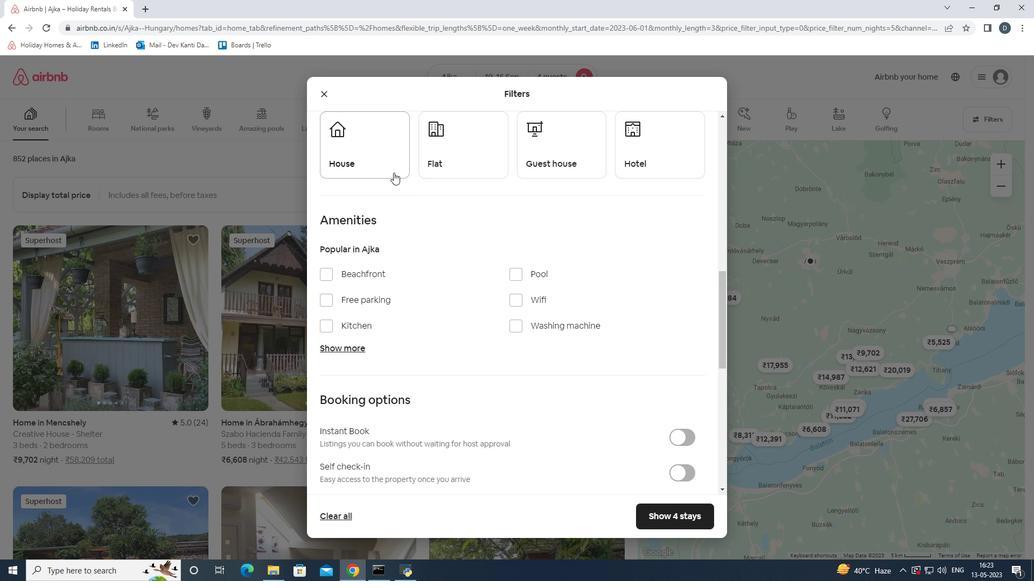 
Action: Mouse pressed left at (392, 168)
Screenshot: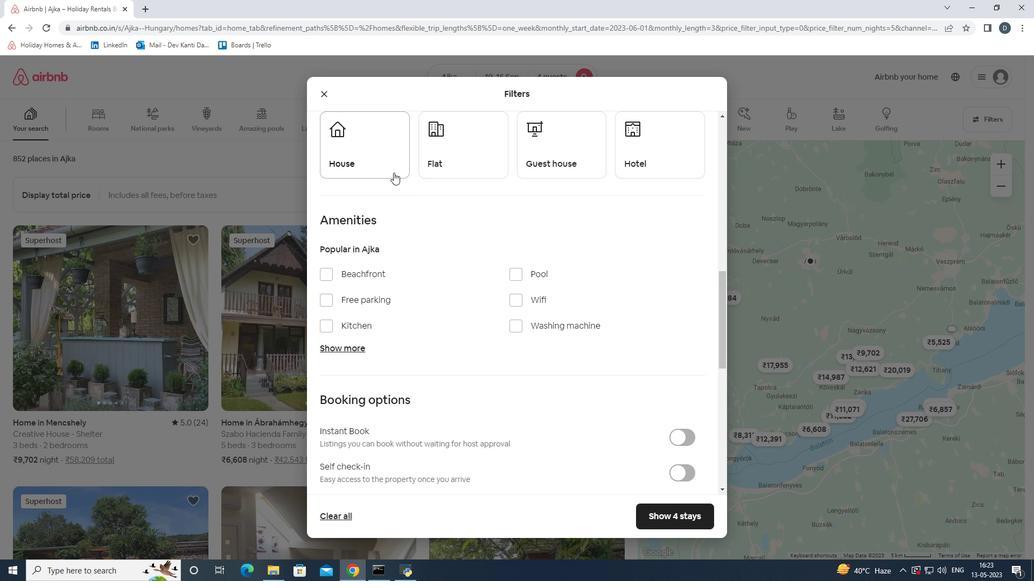 
Action: Mouse moved to (430, 167)
Screenshot: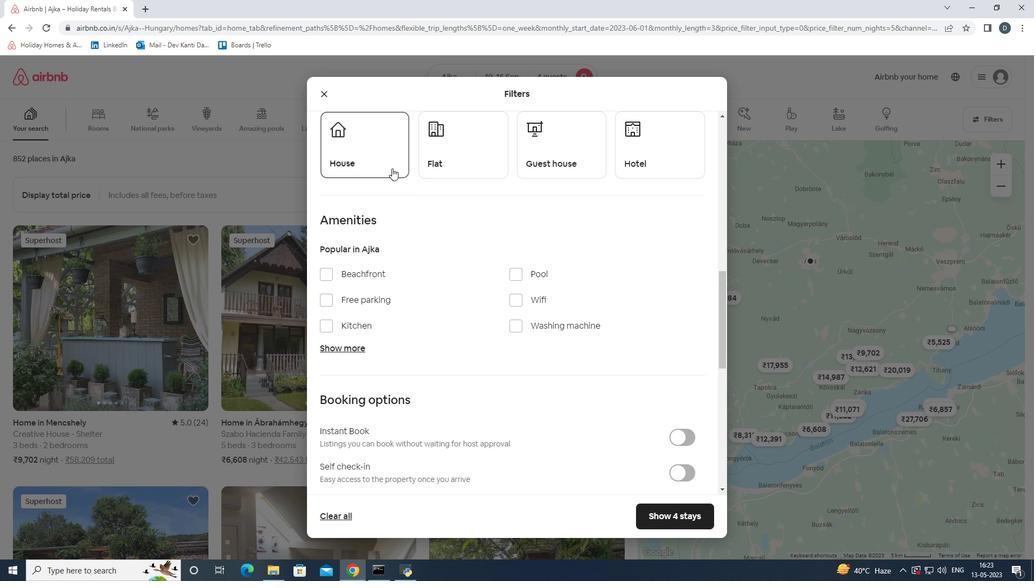 
Action: Mouse pressed left at (430, 167)
Screenshot: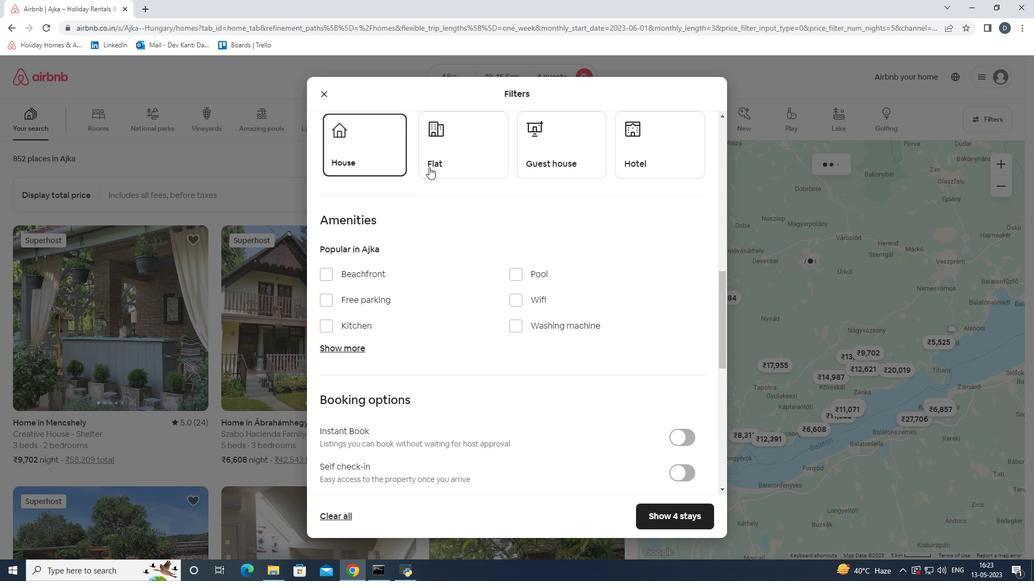 
Action: Mouse moved to (569, 154)
Screenshot: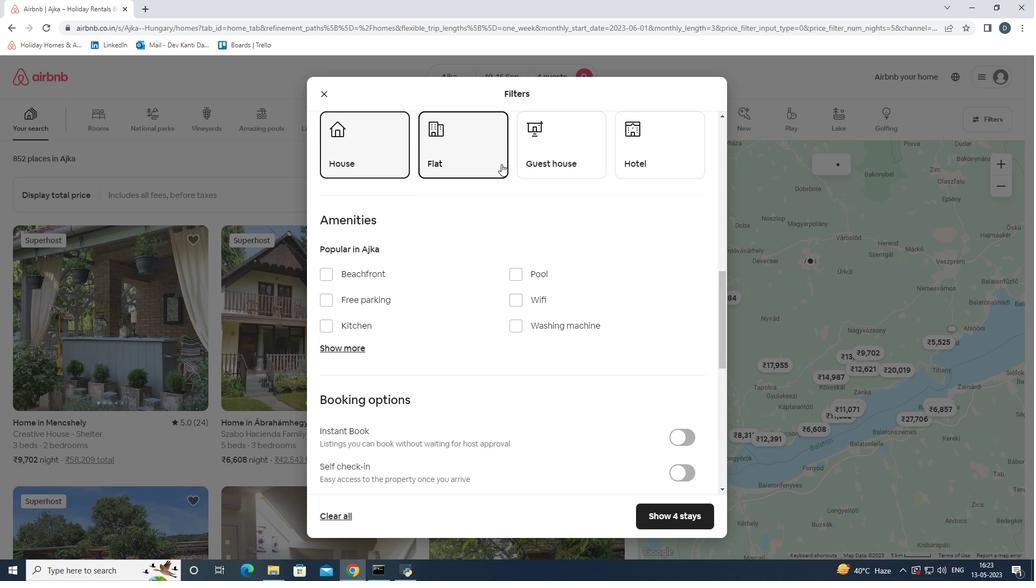 
Action: Mouse pressed left at (569, 154)
Screenshot: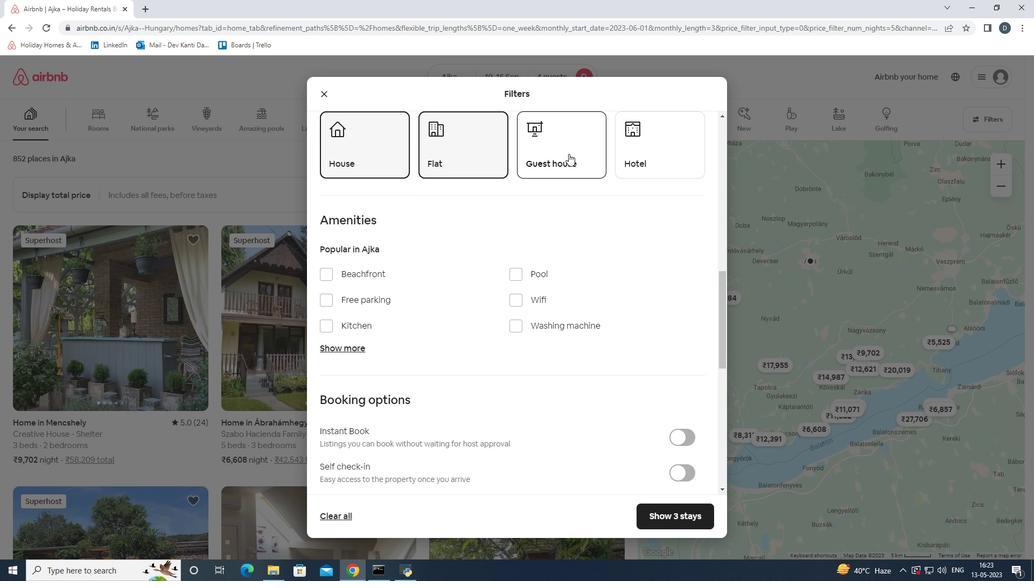 
Action: Mouse moved to (507, 206)
Screenshot: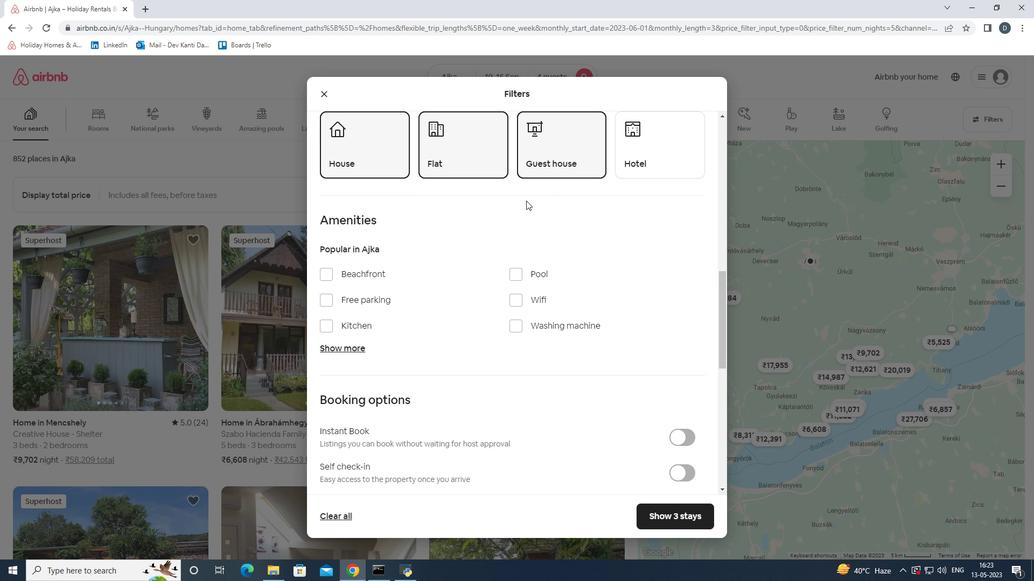 
Action: Mouse scrolled (507, 205) with delta (0, 0)
Screenshot: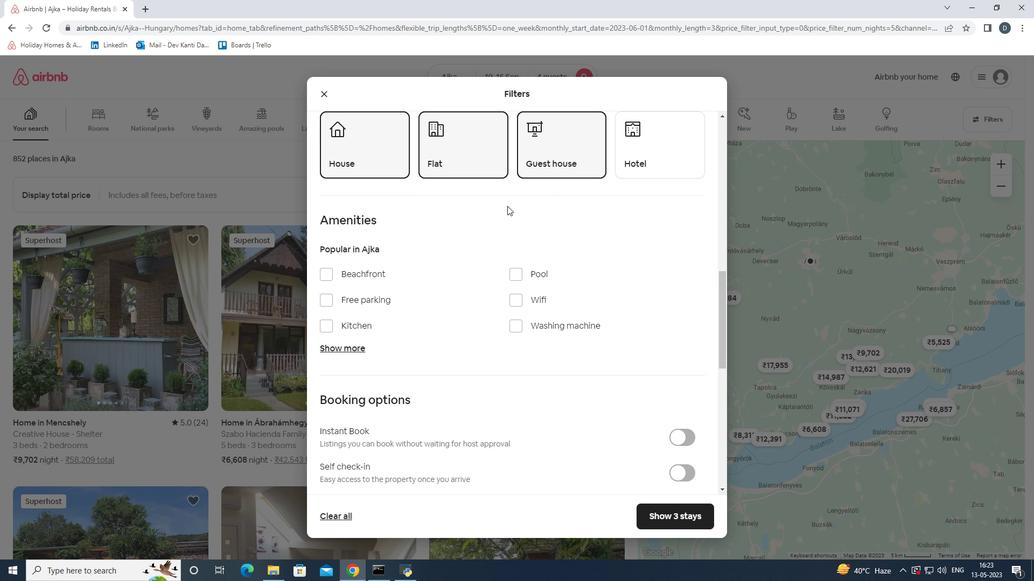 
Action: Mouse scrolled (507, 205) with delta (0, 0)
Screenshot: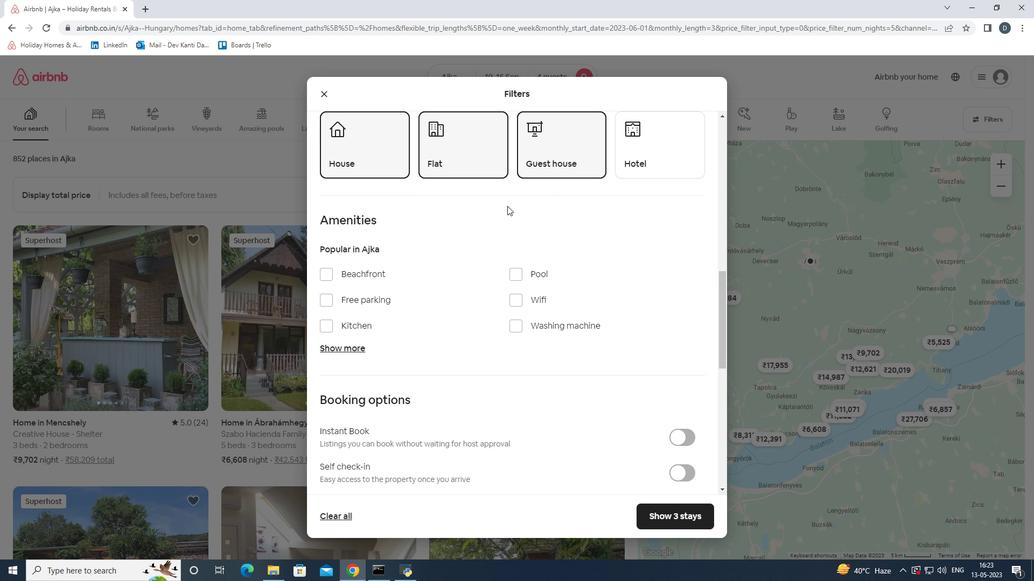 
Action: Mouse moved to (332, 237)
Screenshot: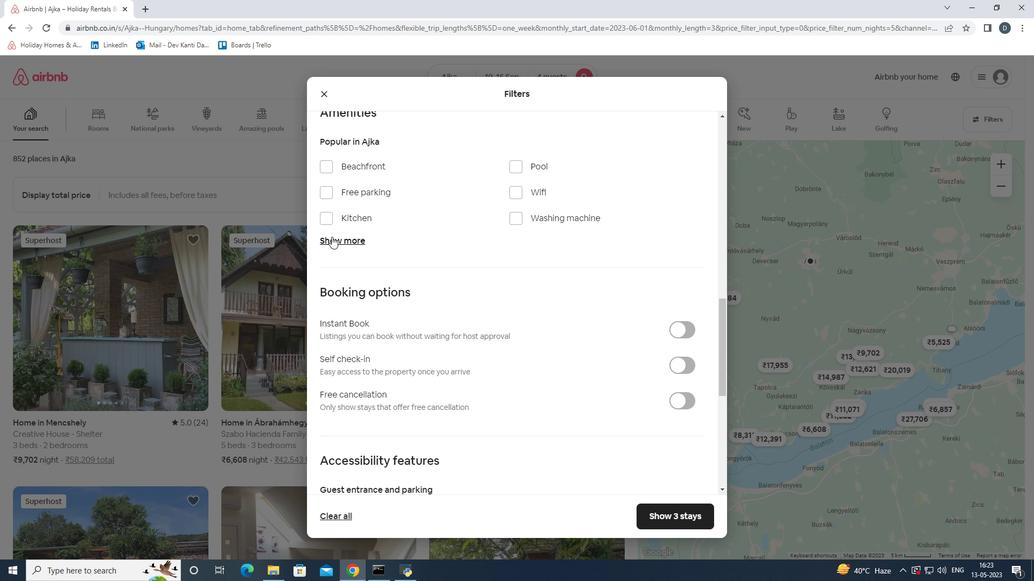 
Action: Mouse pressed left at (332, 237)
Screenshot: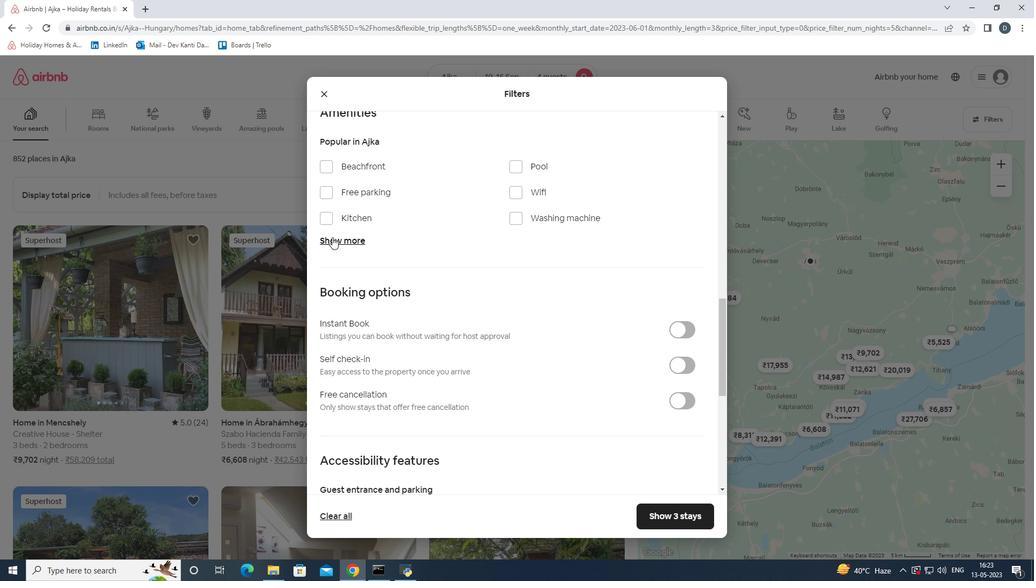 
Action: Mouse moved to (516, 190)
Screenshot: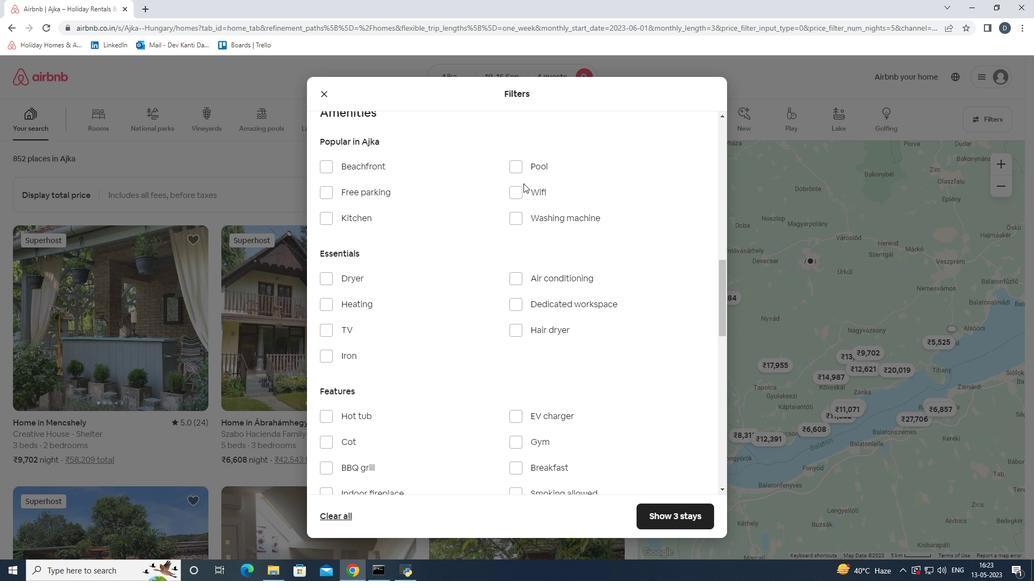 
Action: Mouse pressed left at (516, 190)
Screenshot: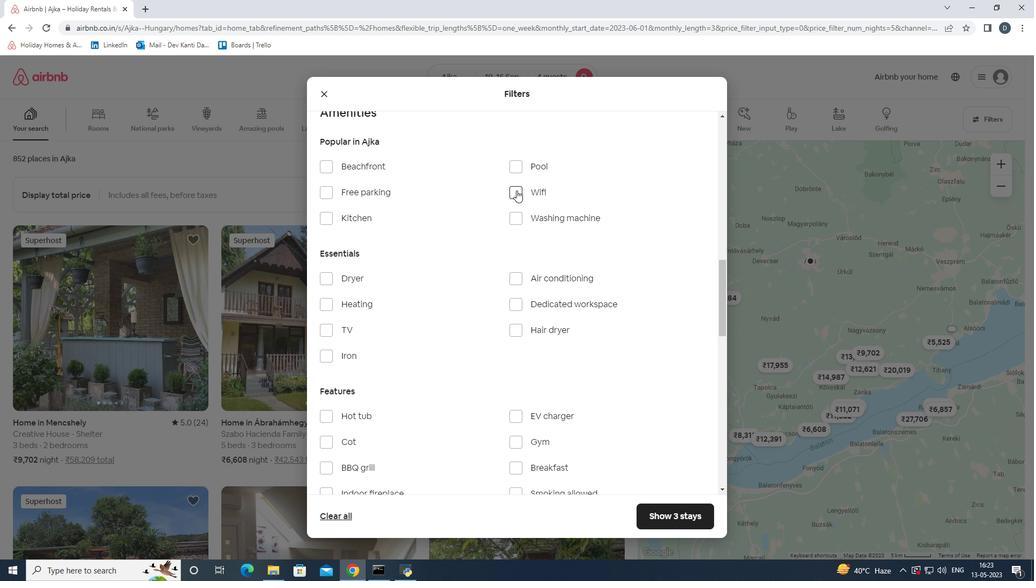
Action: Mouse moved to (472, 247)
Screenshot: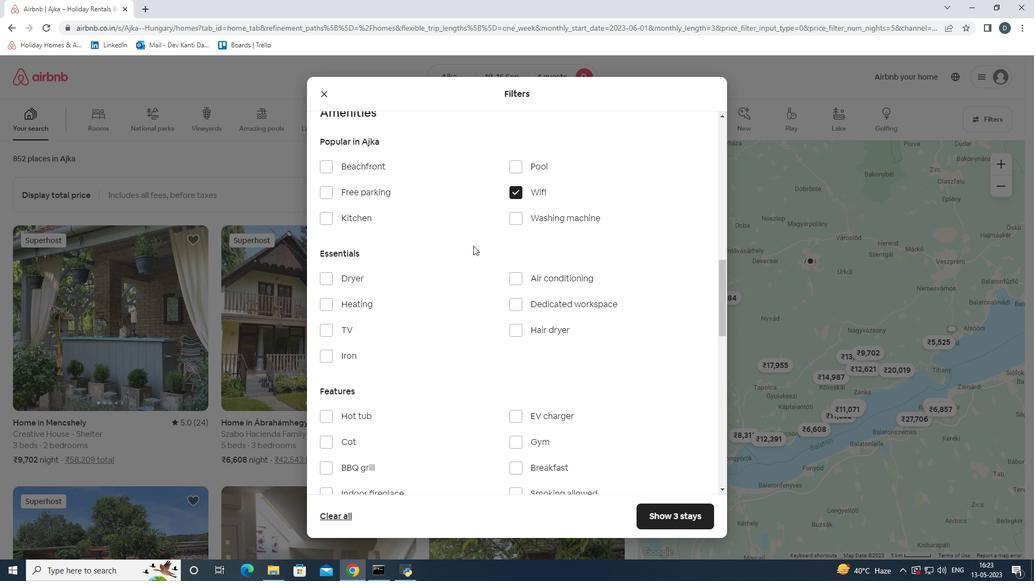 
Action: Mouse scrolled (472, 246) with delta (0, 0)
Screenshot: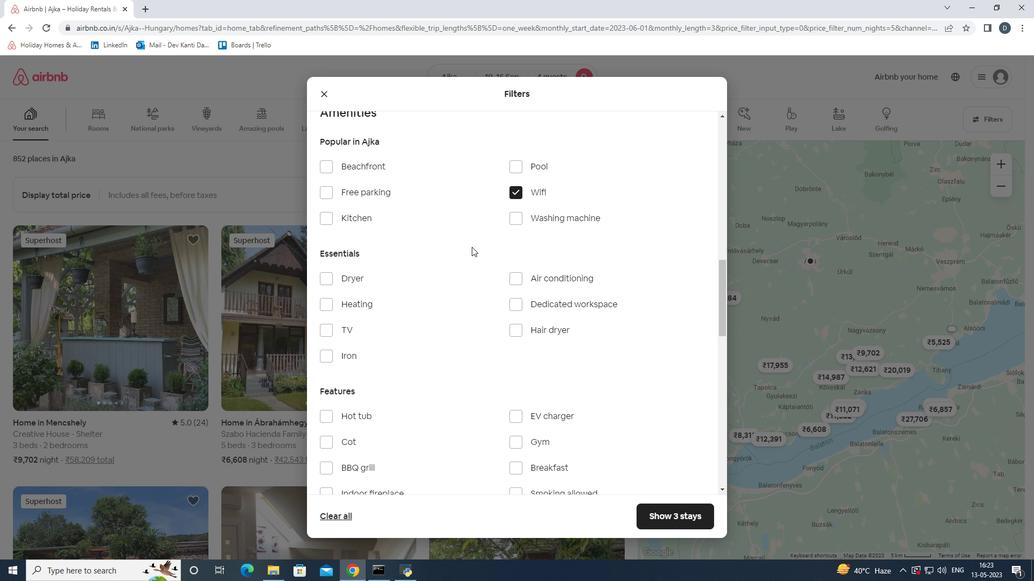
Action: Mouse moved to (337, 274)
Screenshot: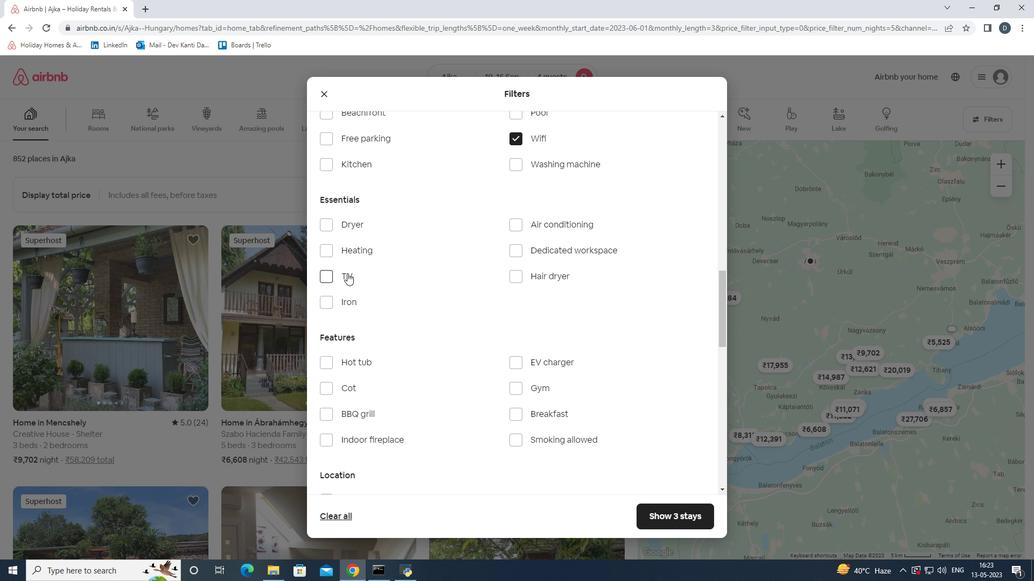 
Action: Mouse pressed left at (337, 274)
Screenshot: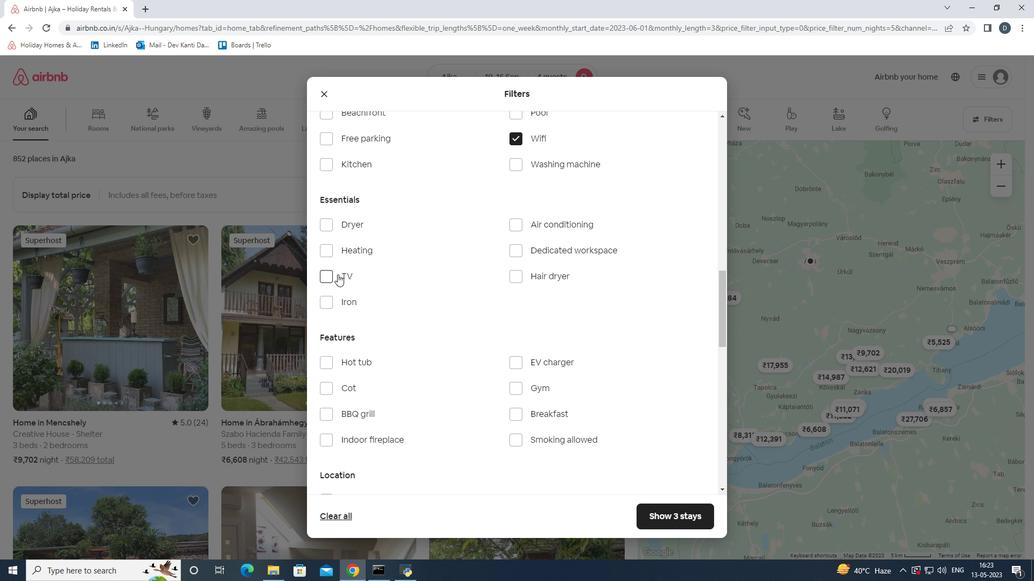 
Action: Mouse moved to (408, 269)
Screenshot: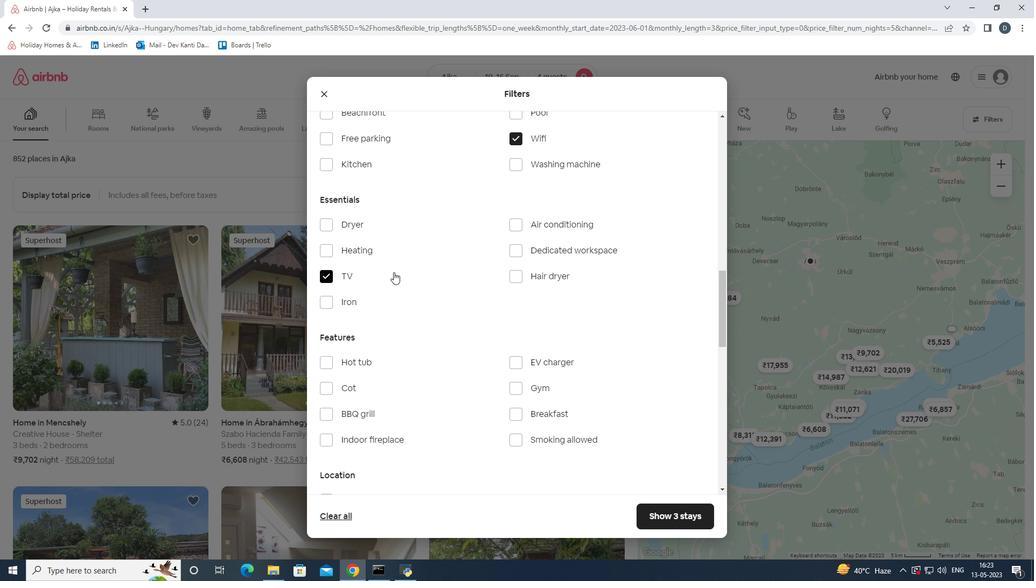 
Action: Mouse scrolled (408, 268) with delta (0, 0)
Screenshot: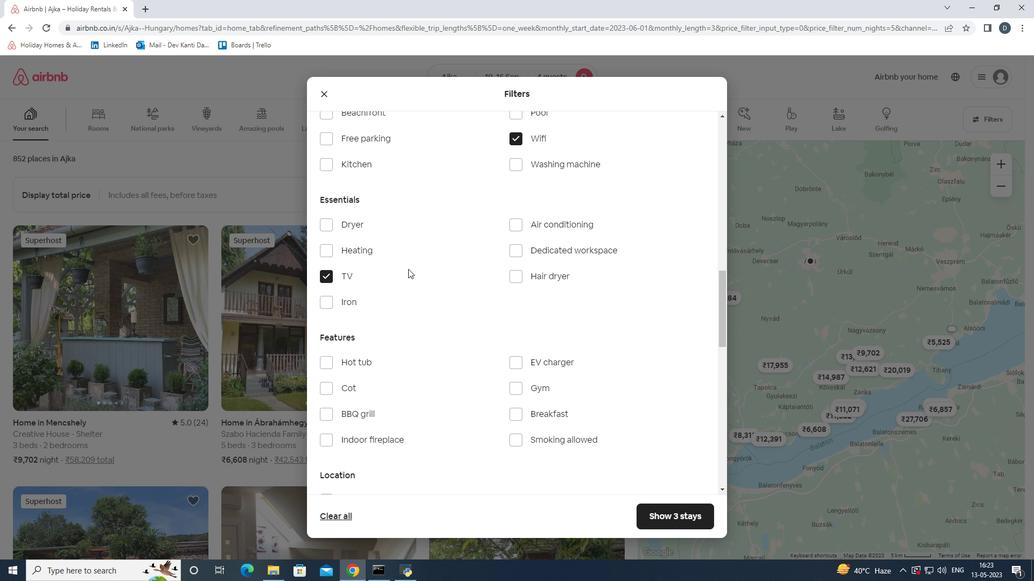 
Action: Mouse moved to (452, 222)
Screenshot: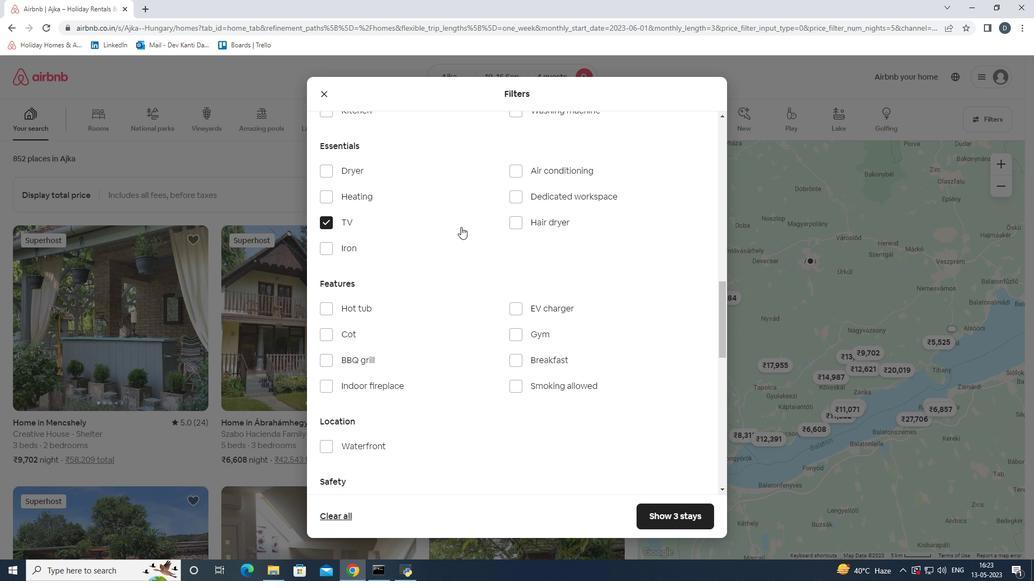 
Action: Mouse scrolled (452, 223) with delta (0, 0)
Screenshot: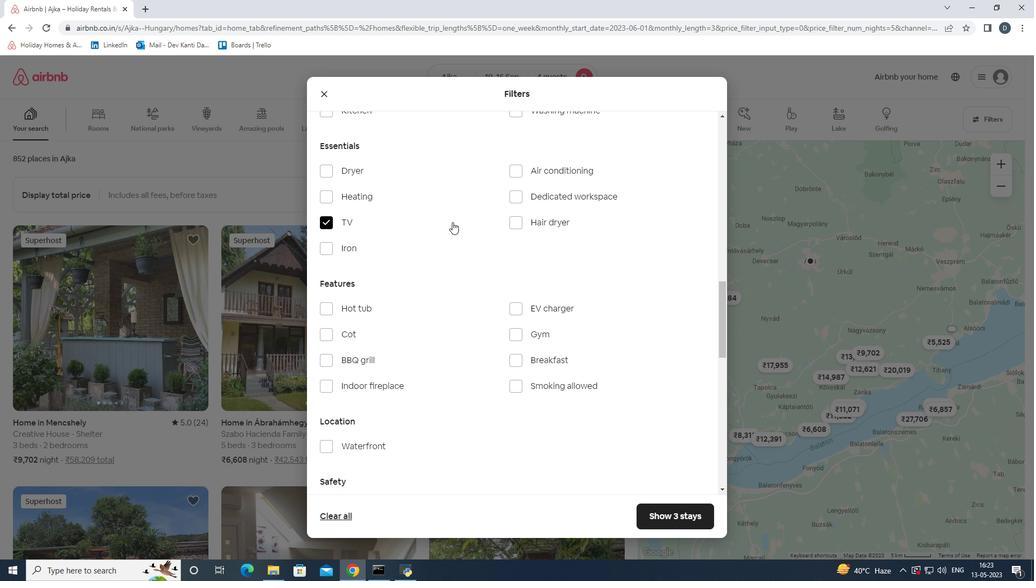 
Action: Mouse scrolled (452, 223) with delta (0, 0)
Screenshot: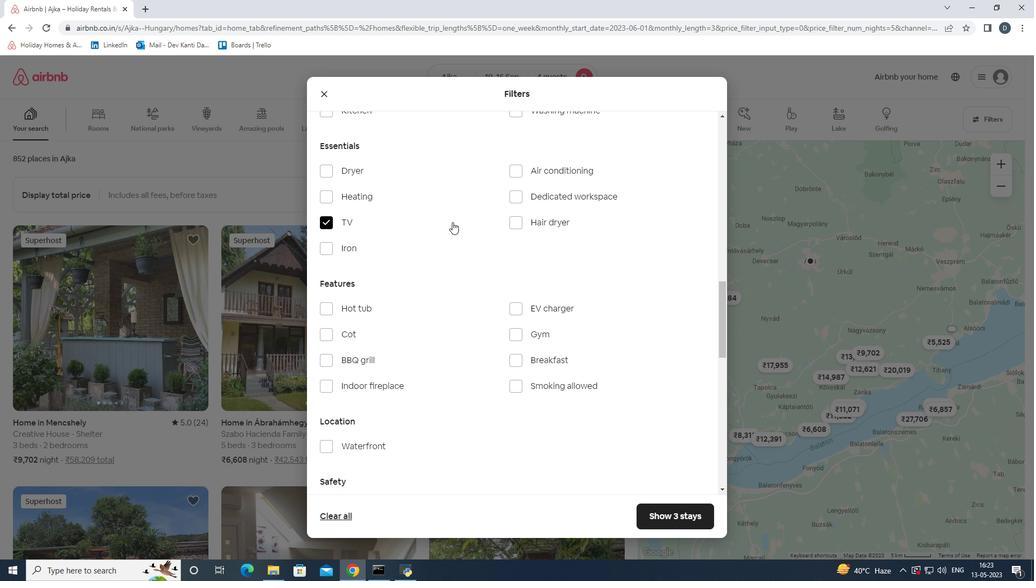
Action: Mouse moved to (374, 192)
Screenshot: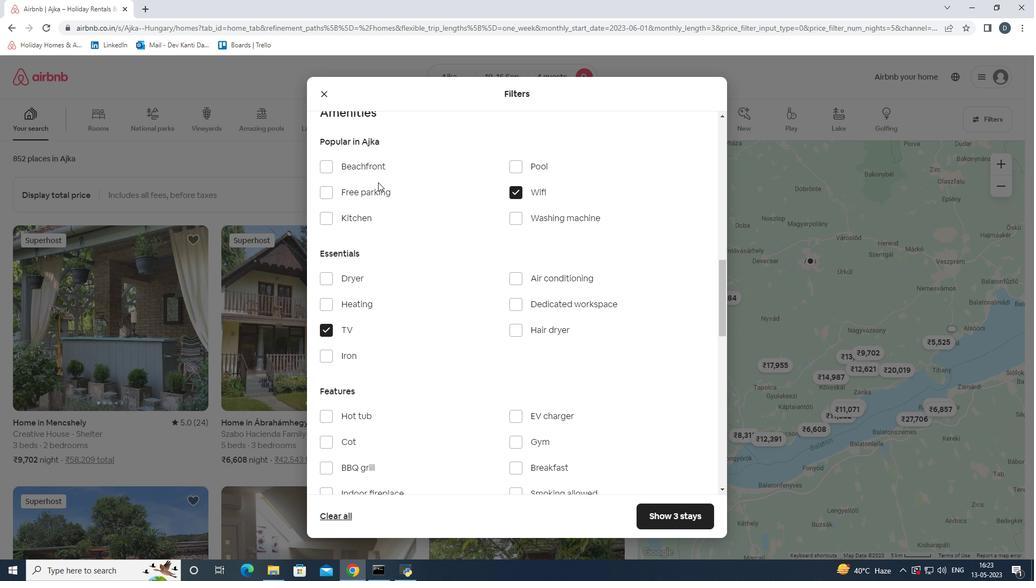 
Action: Mouse pressed left at (374, 192)
Screenshot: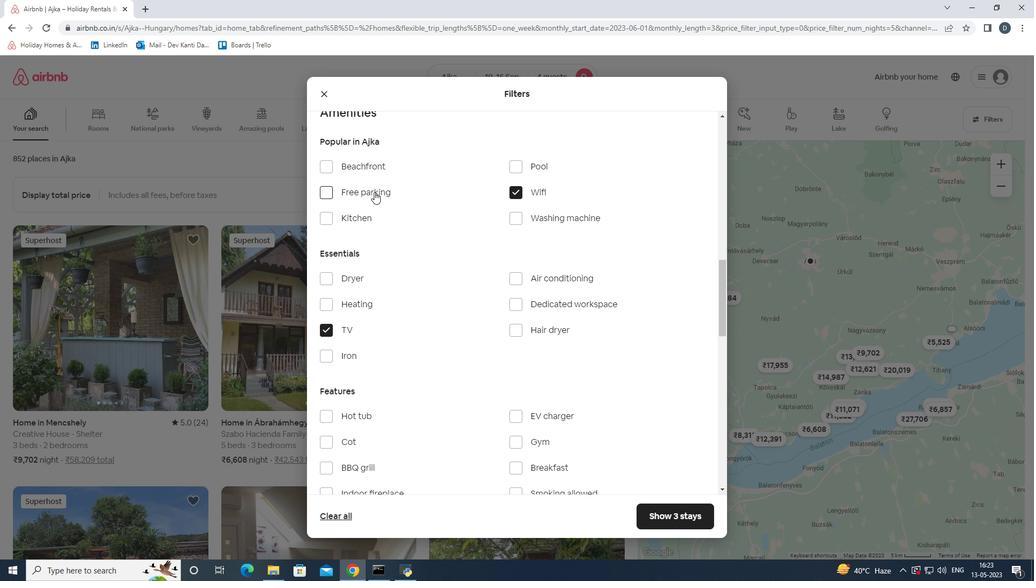 
Action: Mouse moved to (453, 233)
Screenshot: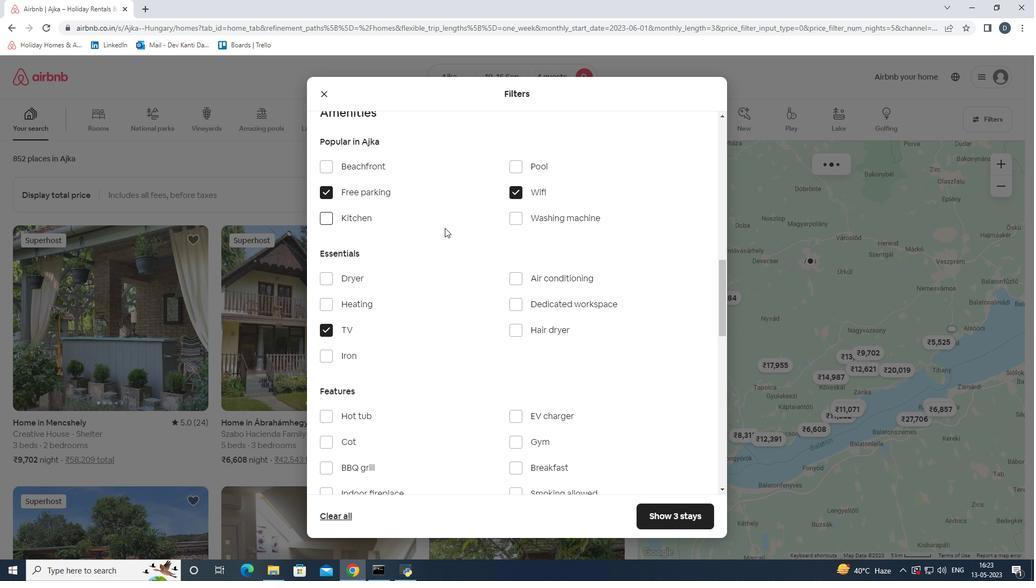 
Action: Mouse scrolled (453, 233) with delta (0, 0)
Screenshot: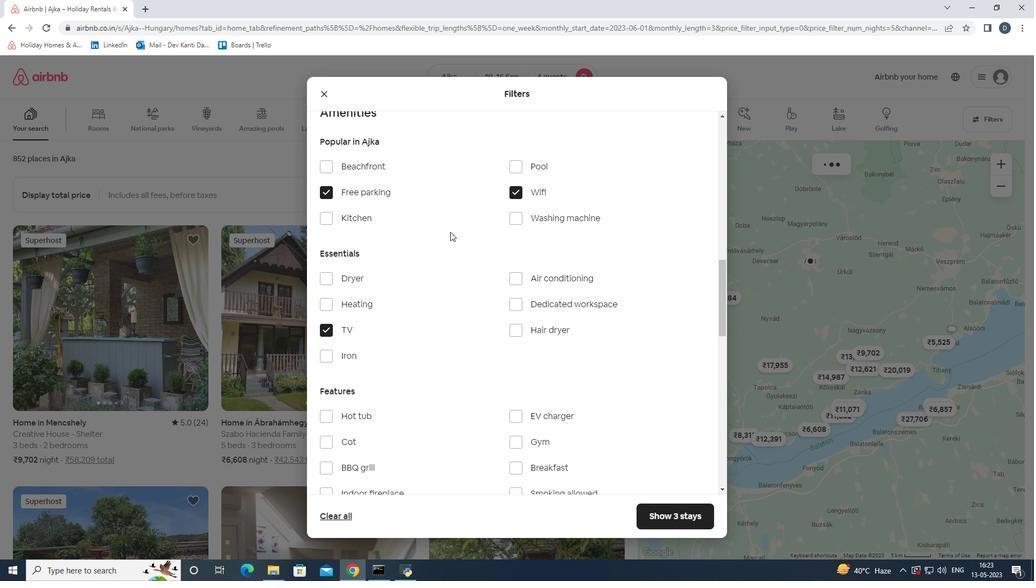 
Action: Mouse scrolled (453, 233) with delta (0, 0)
Screenshot: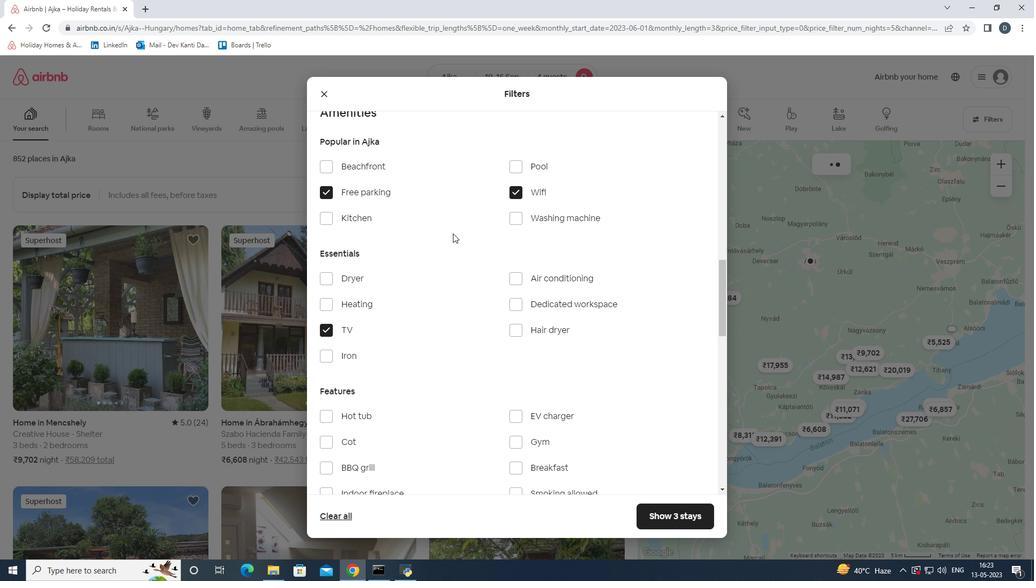 
Action: Mouse scrolled (453, 233) with delta (0, 0)
Screenshot: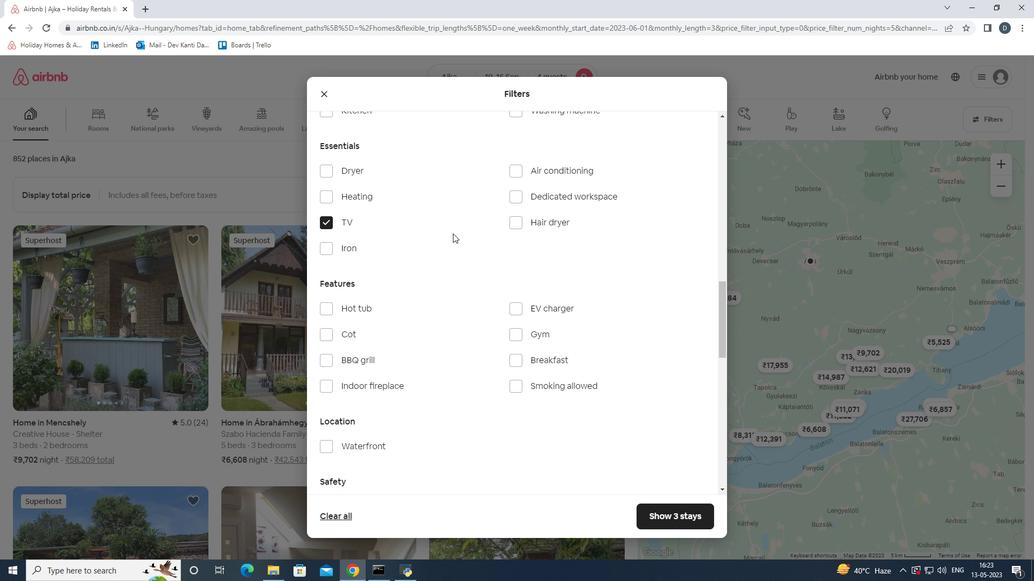 
Action: Mouse moved to (514, 276)
Screenshot: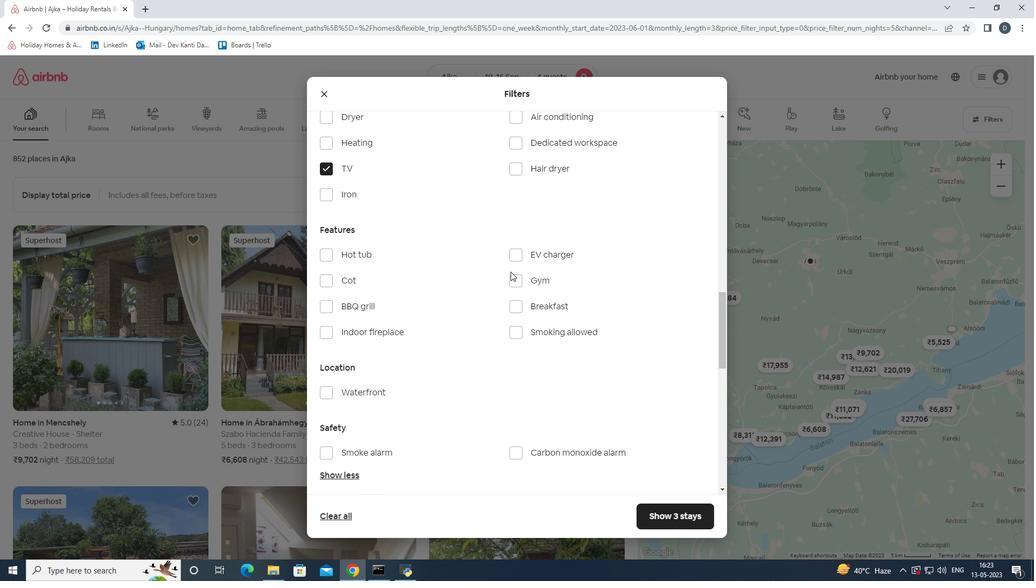 
Action: Mouse pressed left at (514, 276)
Screenshot: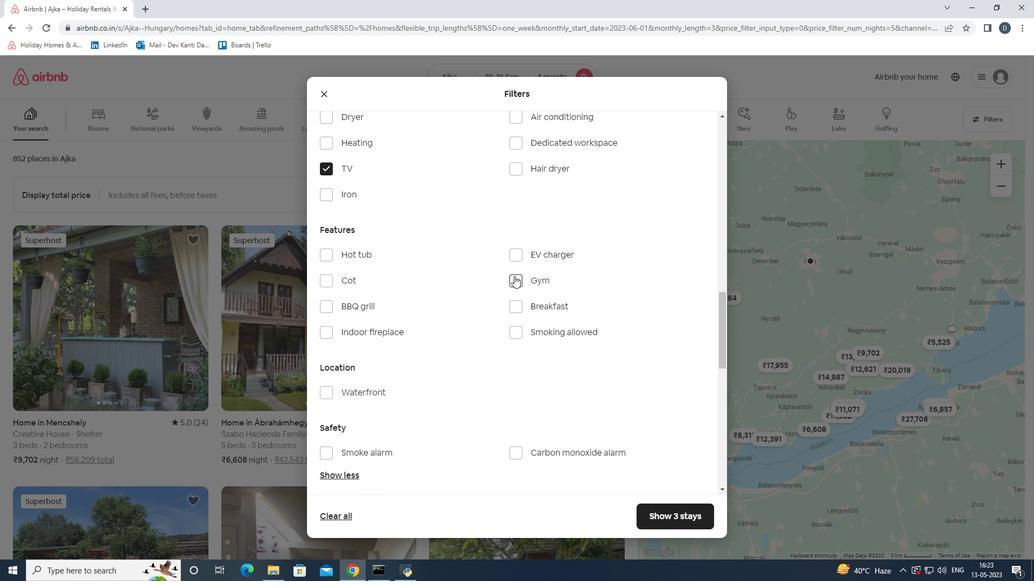 
Action: Mouse moved to (516, 305)
Screenshot: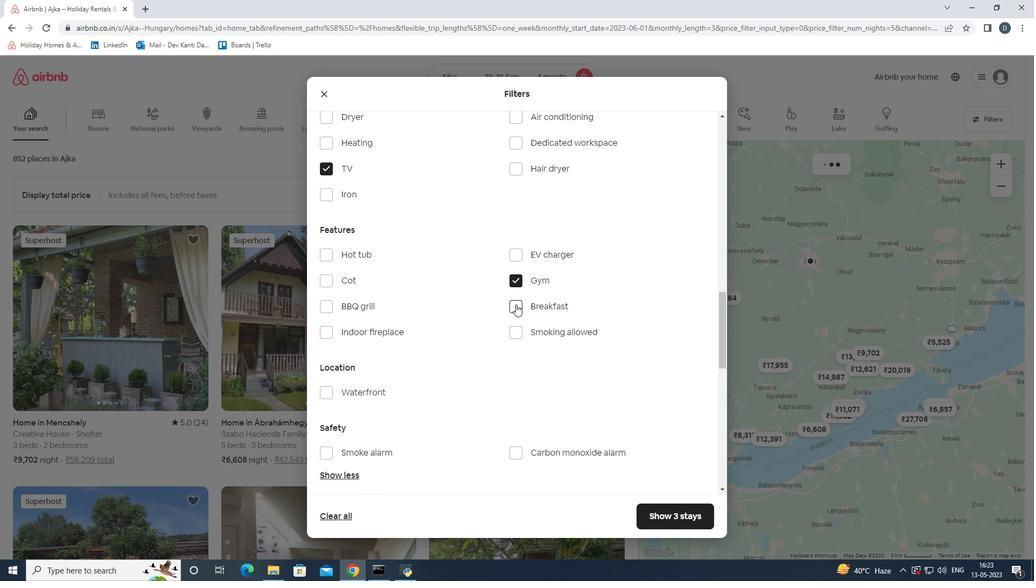
Action: Mouse pressed left at (516, 305)
Screenshot: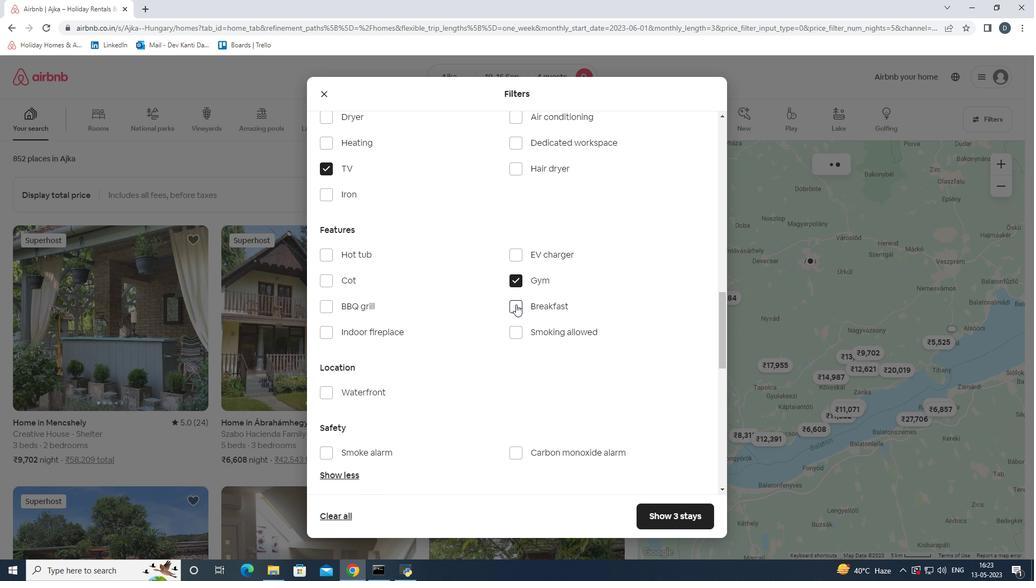 
Action: Mouse scrolled (516, 304) with delta (0, 0)
Screenshot: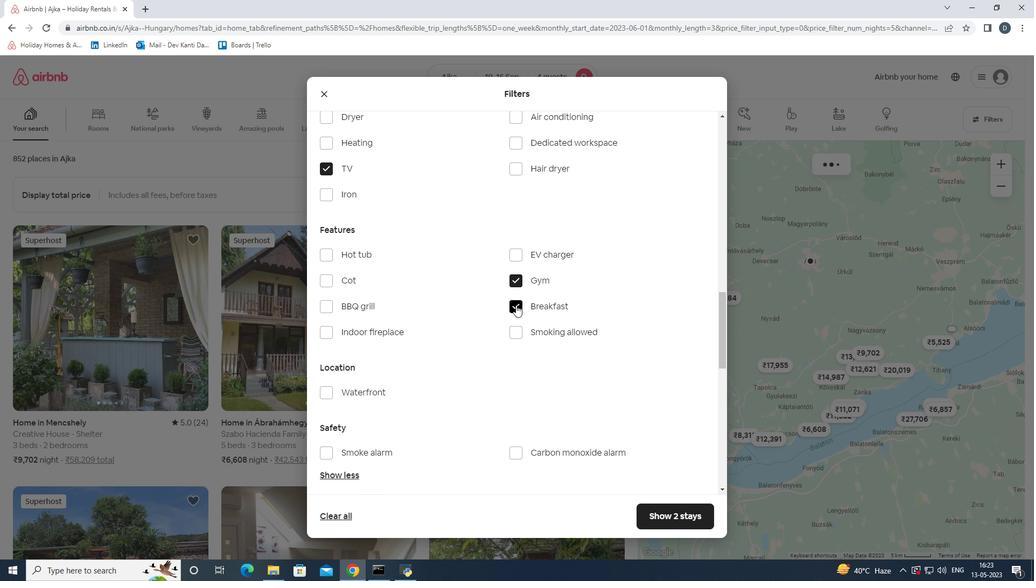 
Action: Mouse scrolled (516, 304) with delta (0, 0)
Screenshot: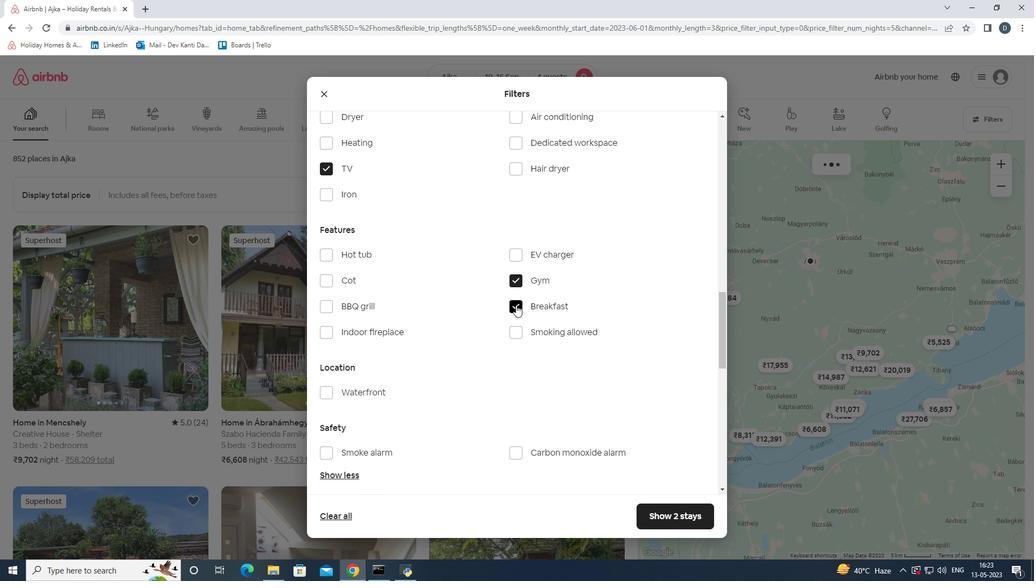 
Action: Mouse scrolled (516, 304) with delta (0, 0)
Screenshot: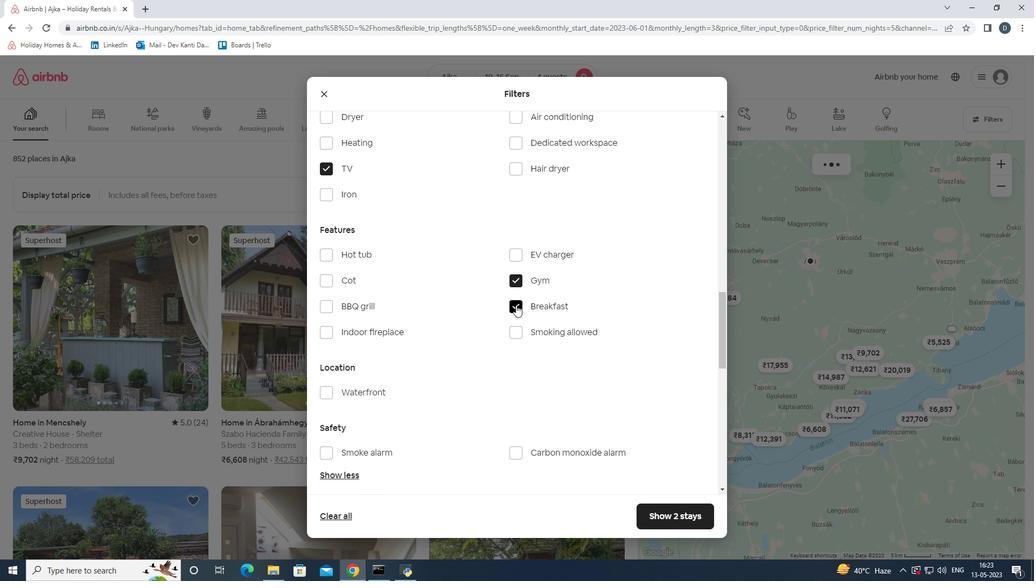 
Action: Mouse scrolled (516, 304) with delta (0, 0)
Screenshot: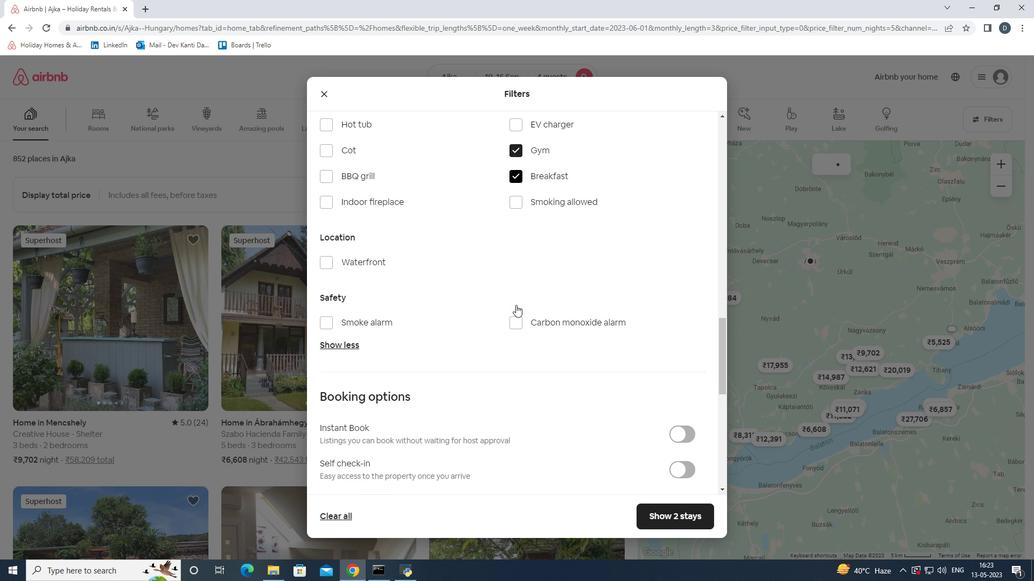
Action: Mouse scrolled (516, 304) with delta (0, 0)
Screenshot: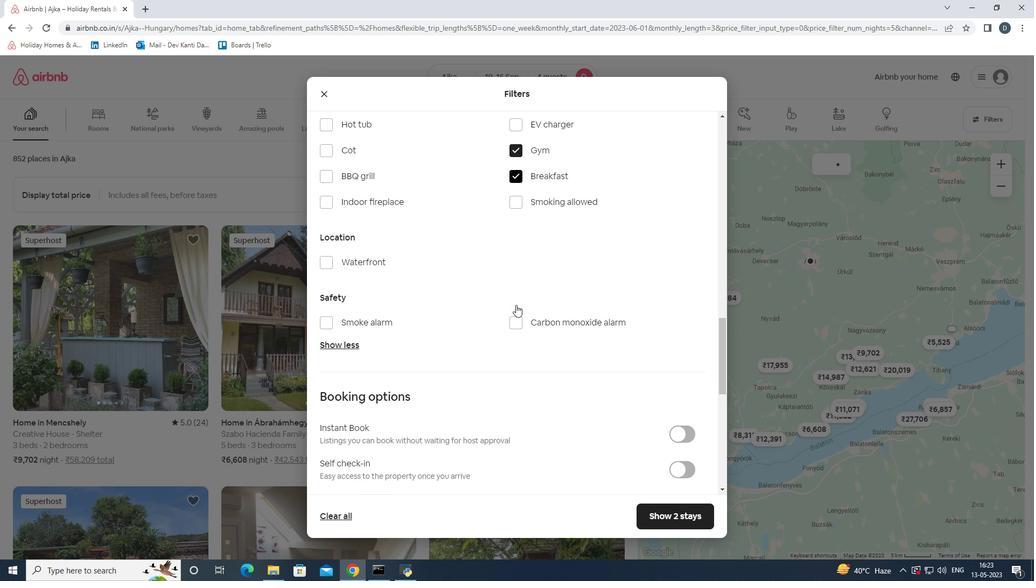 
Action: Mouse scrolled (516, 304) with delta (0, 0)
Screenshot: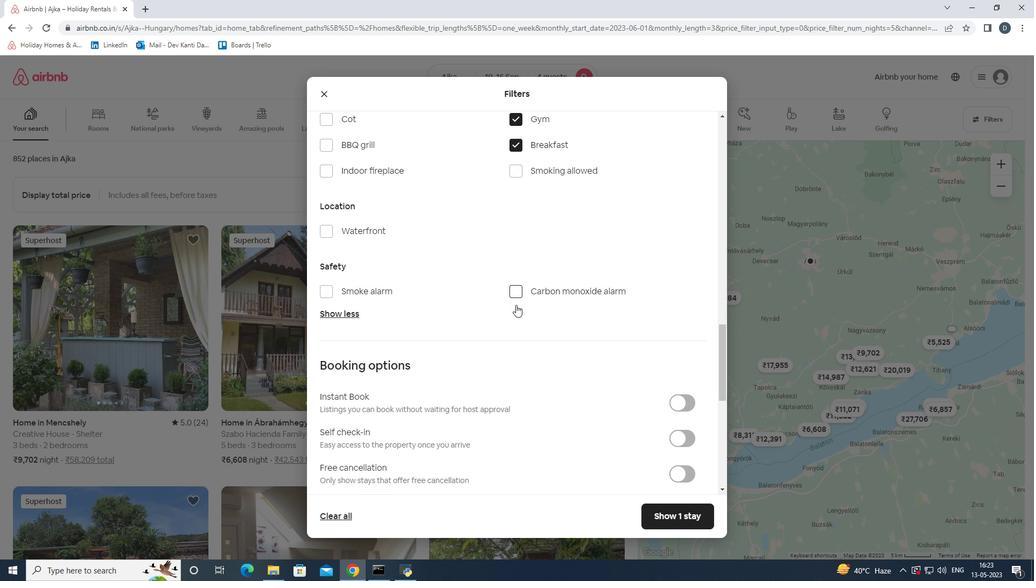 
Action: Mouse moved to (682, 276)
Screenshot: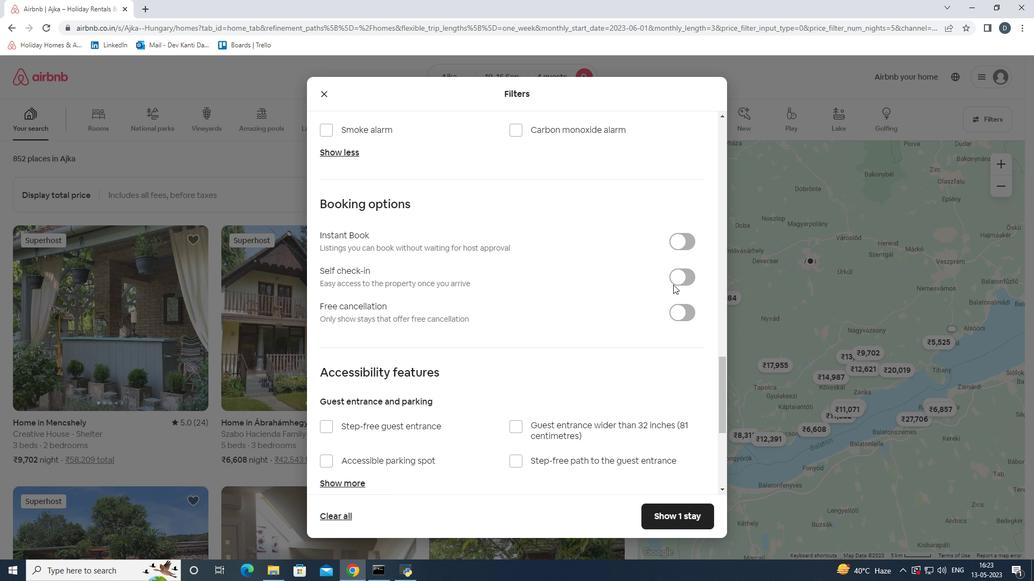 
Action: Mouse pressed left at (682, 276)
Screenshot: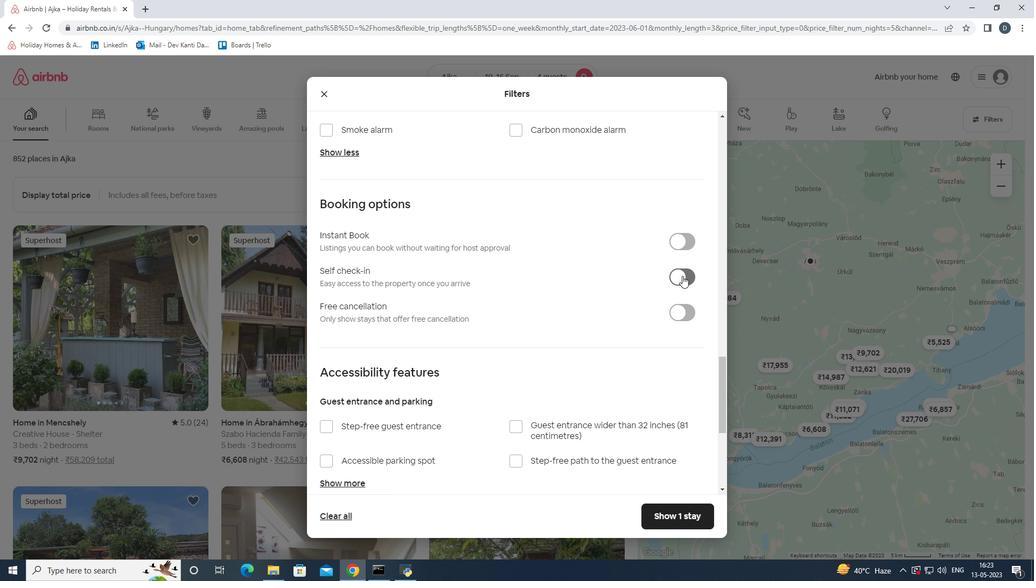 
Action: Mouse moved to (444, 342)
Screenshot: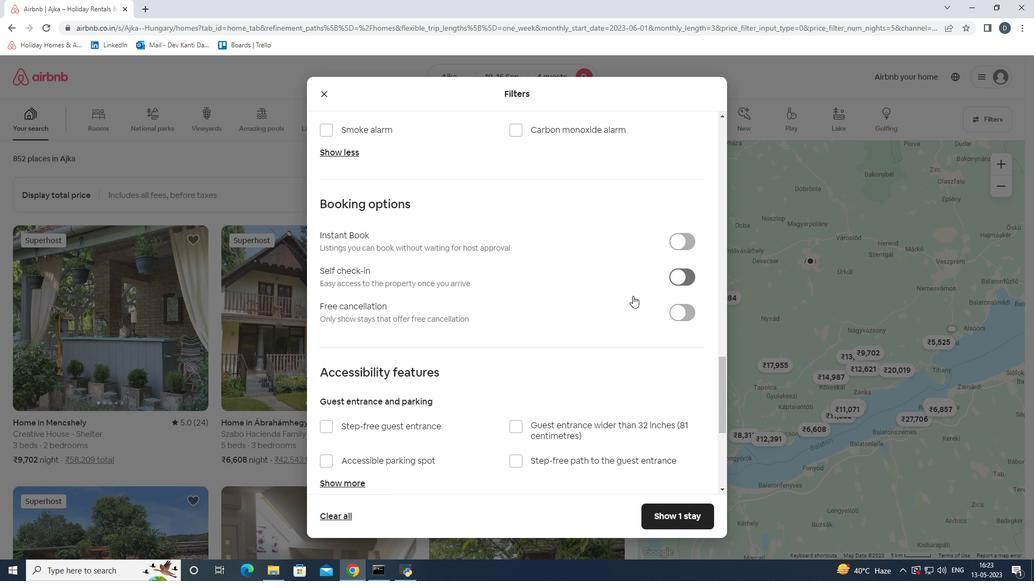
Action: Mouse scrolled (444, 341) with delta (0, 0)
Screenshot: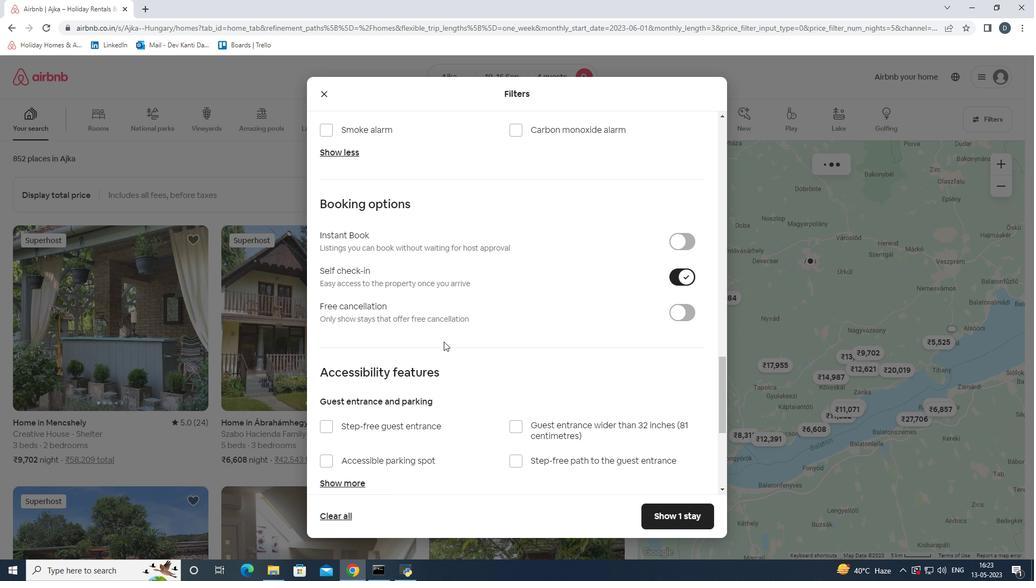 
Action: Mouse scrolled (444, 341) with delta (0, 0)
Screenshot: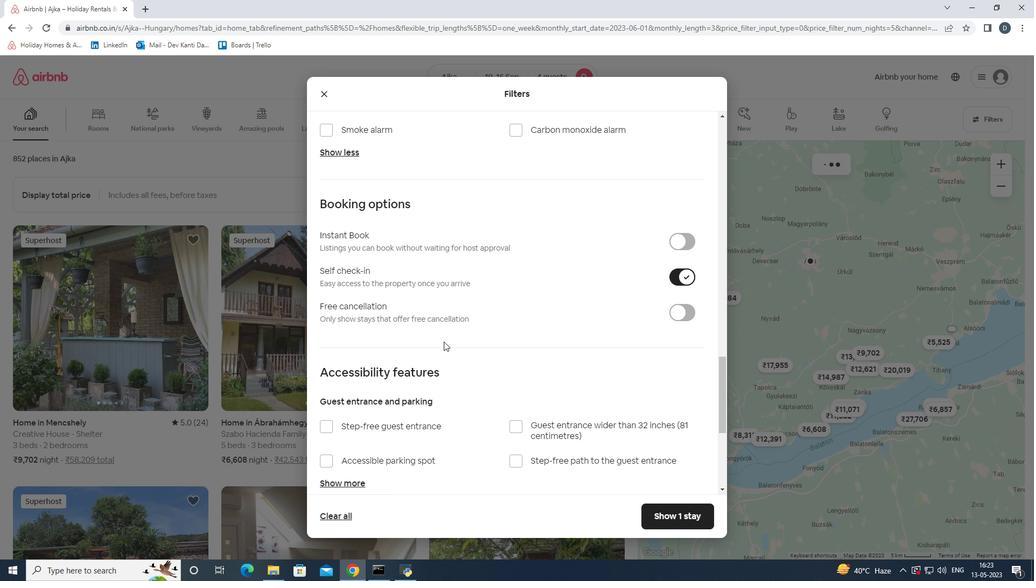 
Action: Mouse scrolled (444, 341) with delta (0, 0)
Screenshot: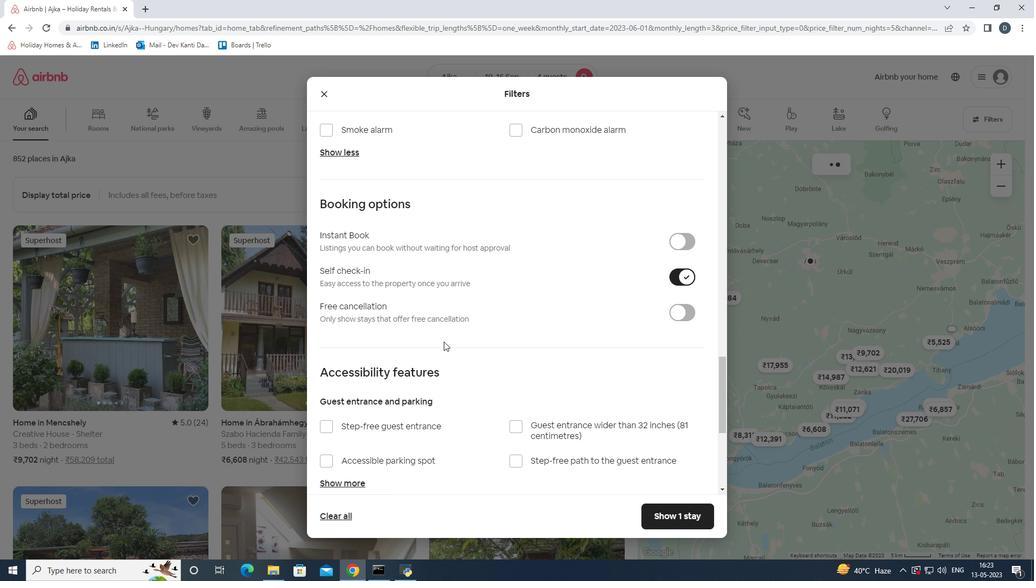 
Action: Mouse moved to (443, 342)
Screenshot: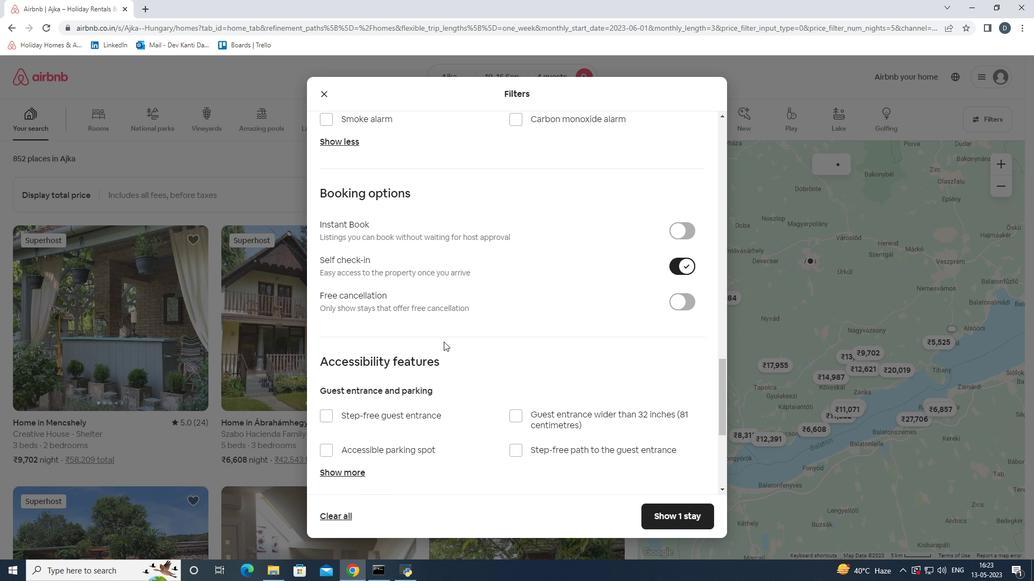 
Action: Mouse scrolled (443, 341) with delta (0, 0)
Screenshot: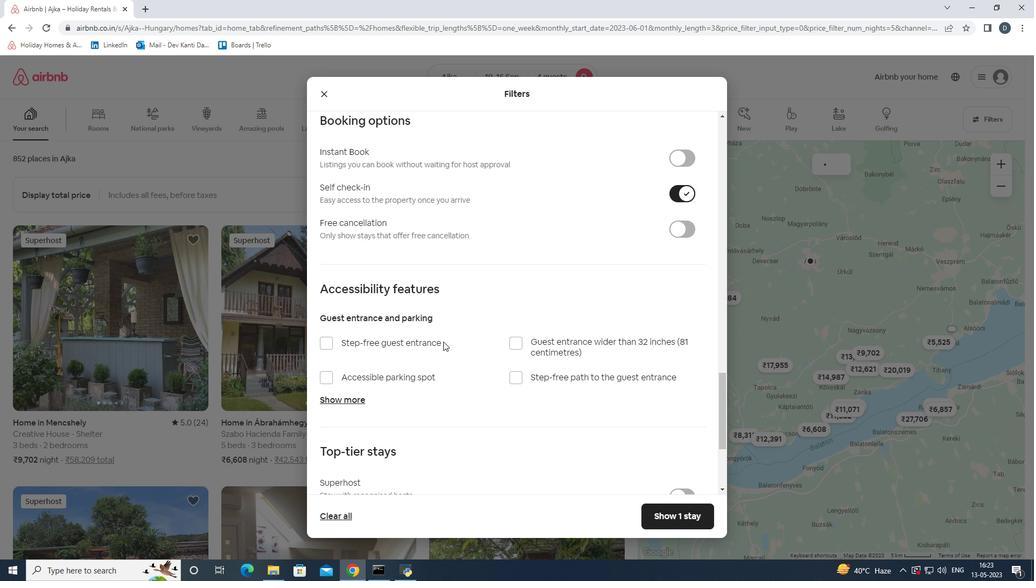 
Action: Mouse scrolled (443, 341) with delta (0, 0)
Screenshot: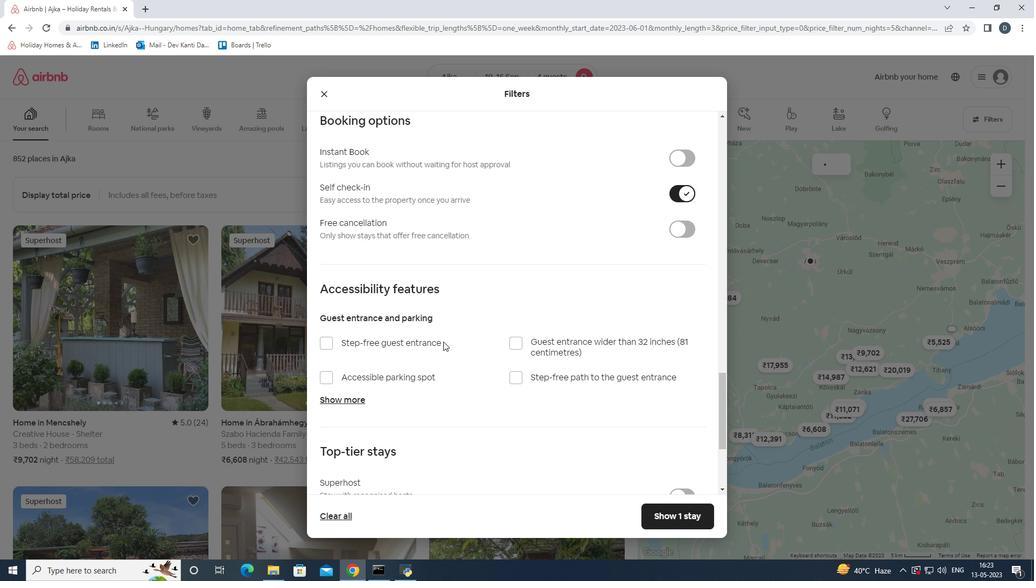 
Action: Mouse scrolled (443, 341) with delta (0, 0)
Screenshot: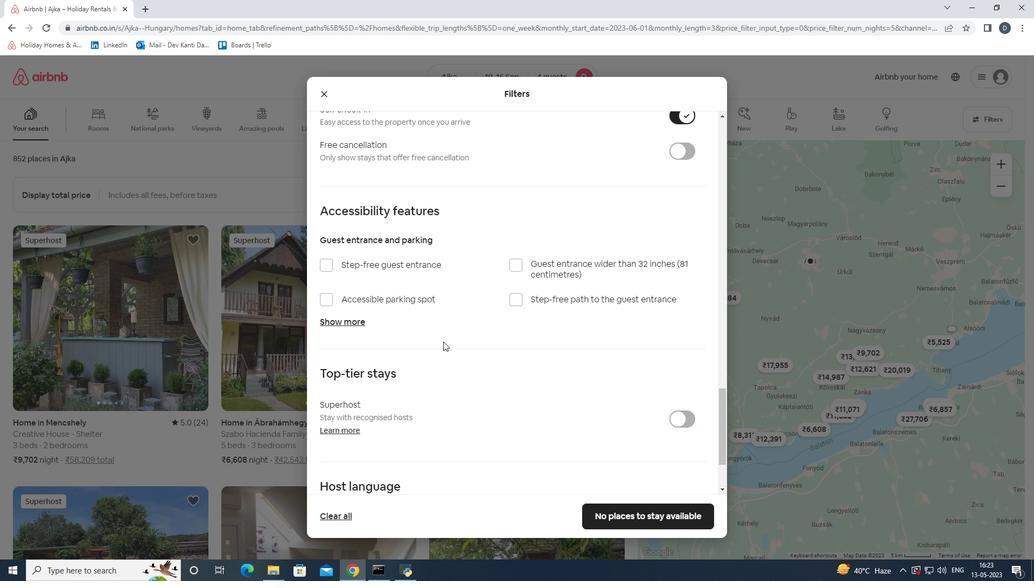 
Action: Mouse moved to (348, 415)
Screenshot: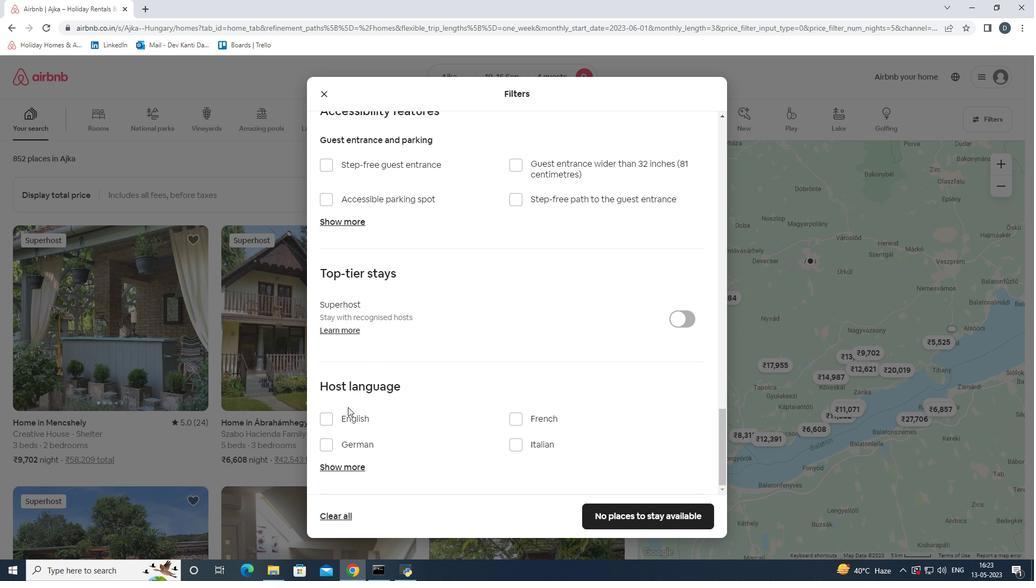
Action: Mouse pressed left at (348, 415)
Screenshot: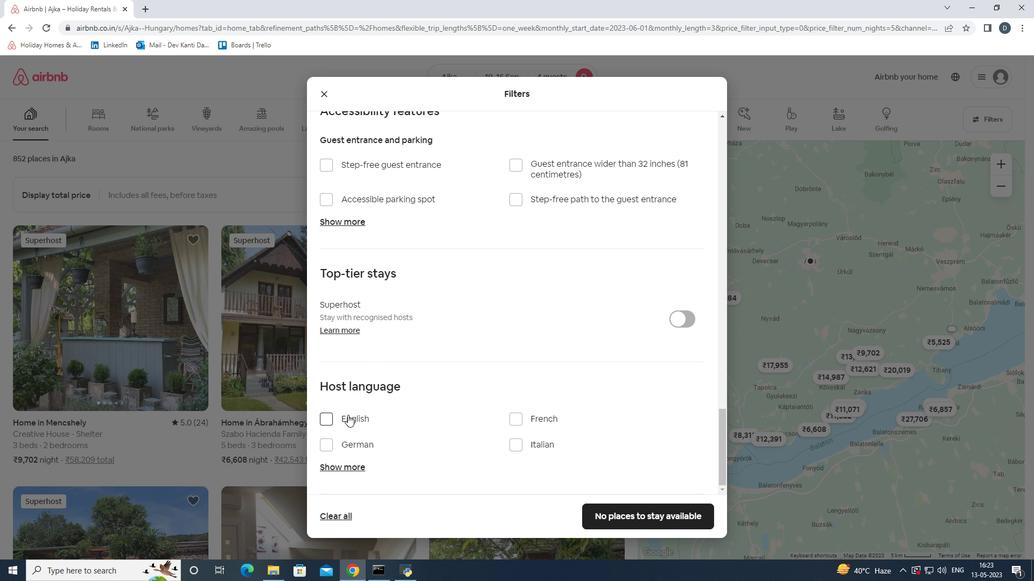 
Action: Mouse moved to (624, 510)
Screenshot: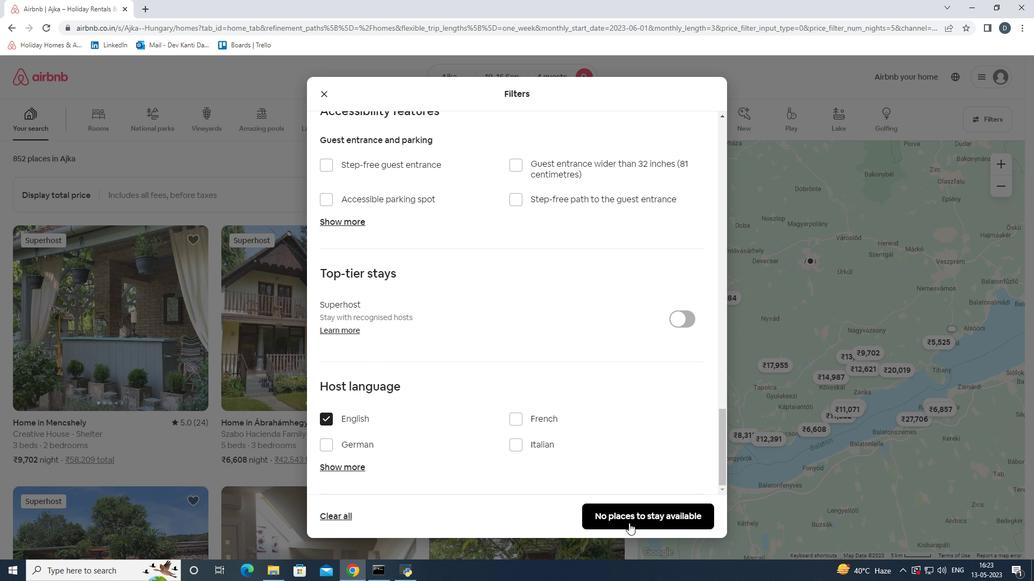 
Action: Mouse pressed left at (624, 510)
Screenshot: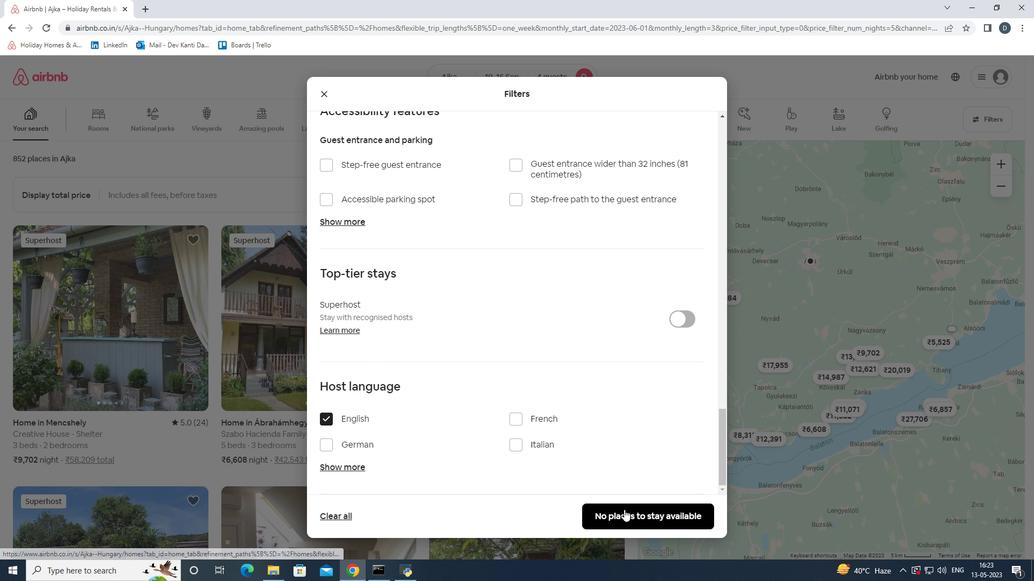 
